 Task: Check the schedule for the "Sunday Gridiron Challenge".
Action: Mouse moved to (677, 375)
Screenshot: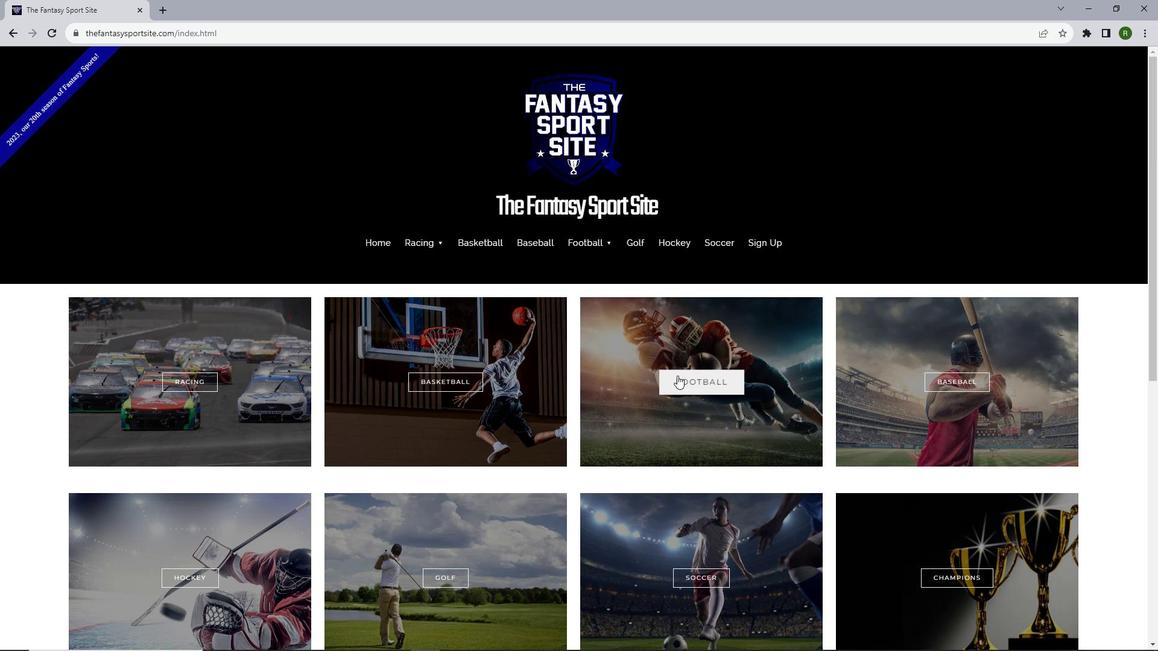 
Action: Mouse pressed left at (677, 375)
Screenshot: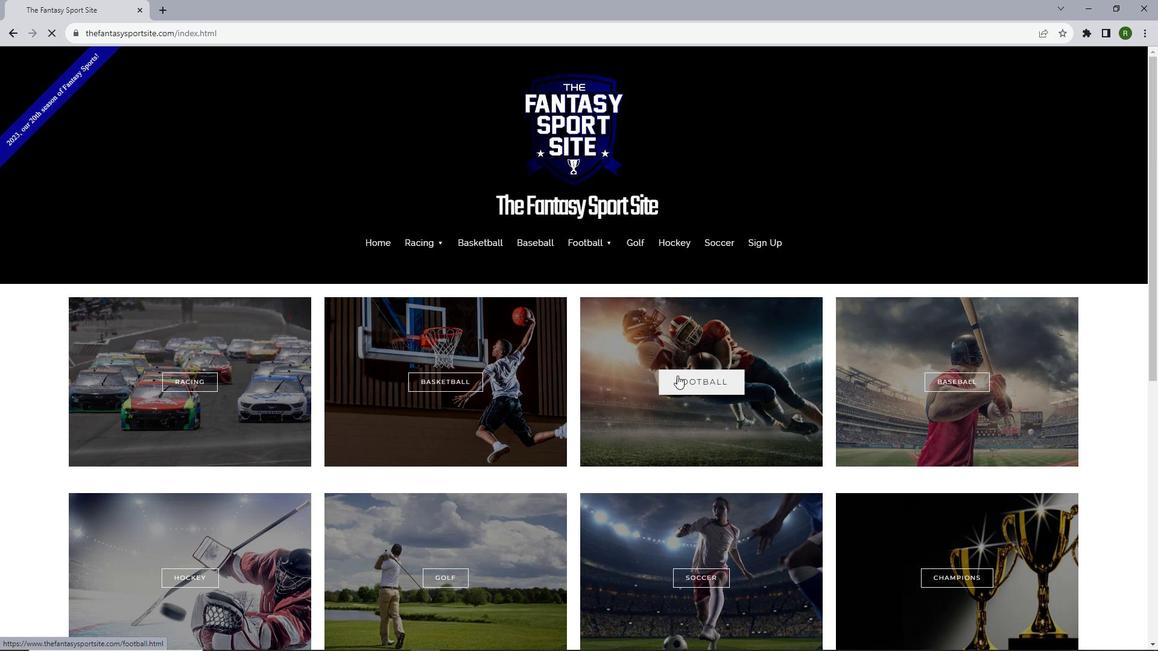 
Action: Mouse moved to (396, 411)
Screenshot: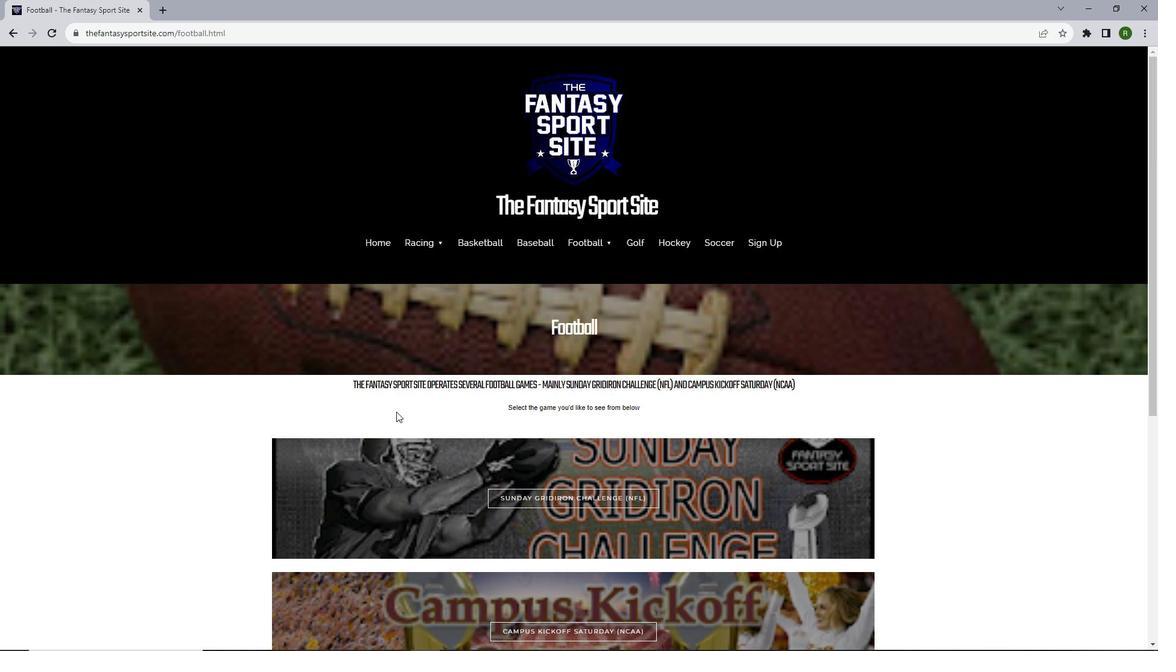 
Action: Mouse scrolled (396, 411) with delta (0, 0)
Screenshot: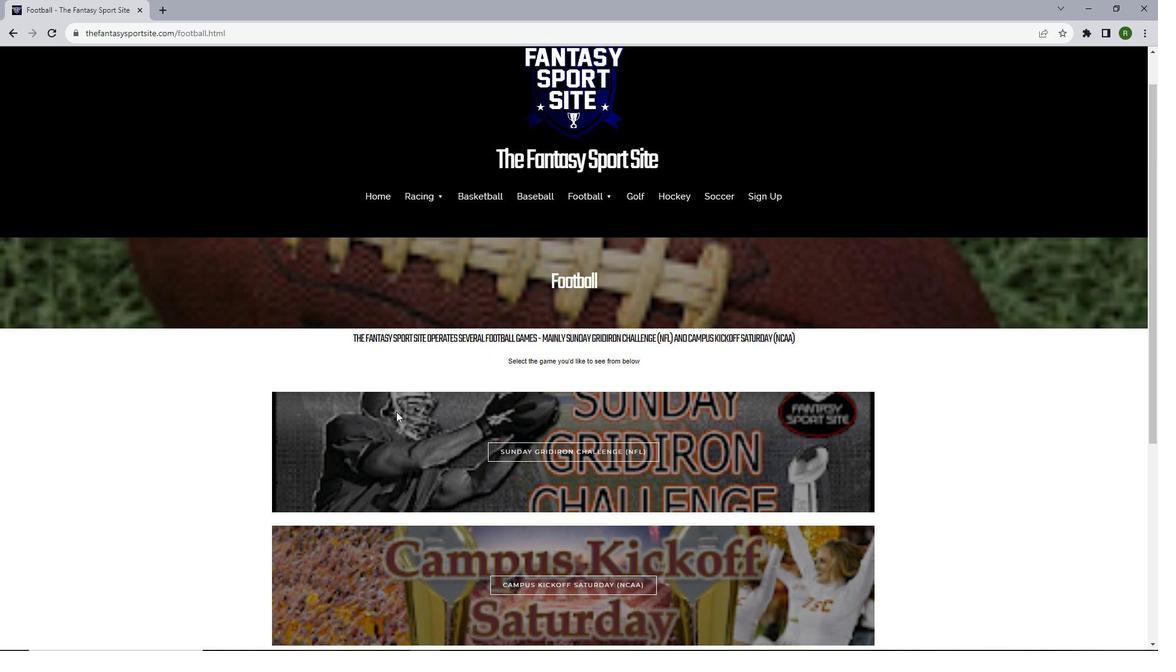 
Action: Mouse moved to (582, 439)
Screenshot: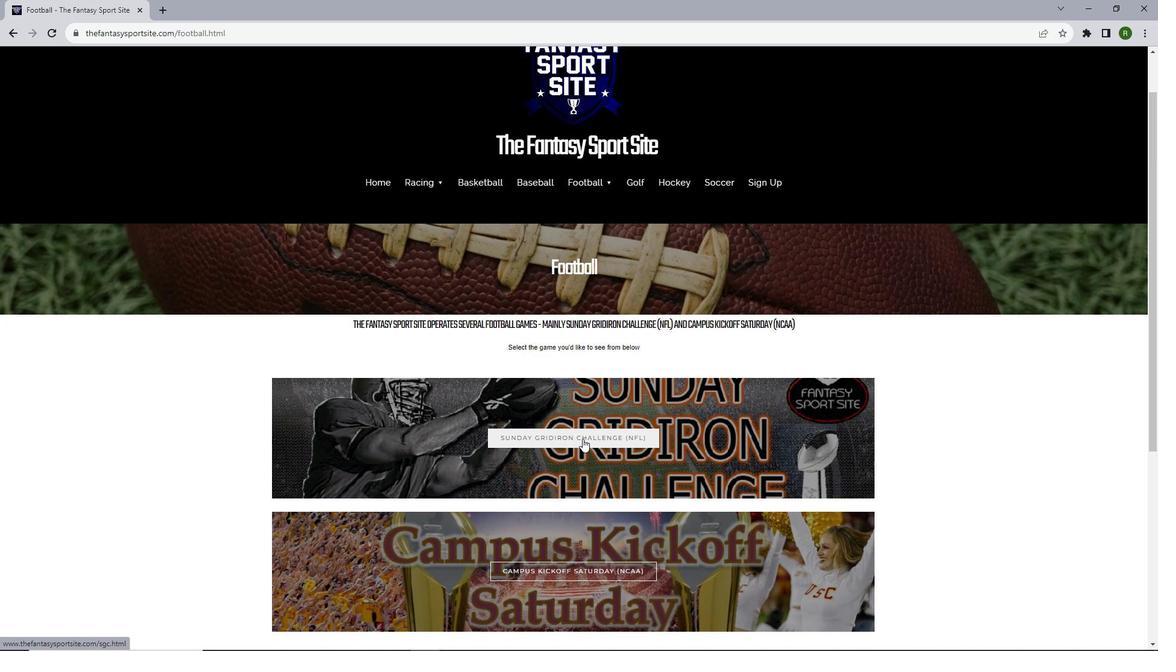 
Action: Mouse pressed left at (582, 439)
Screenshot: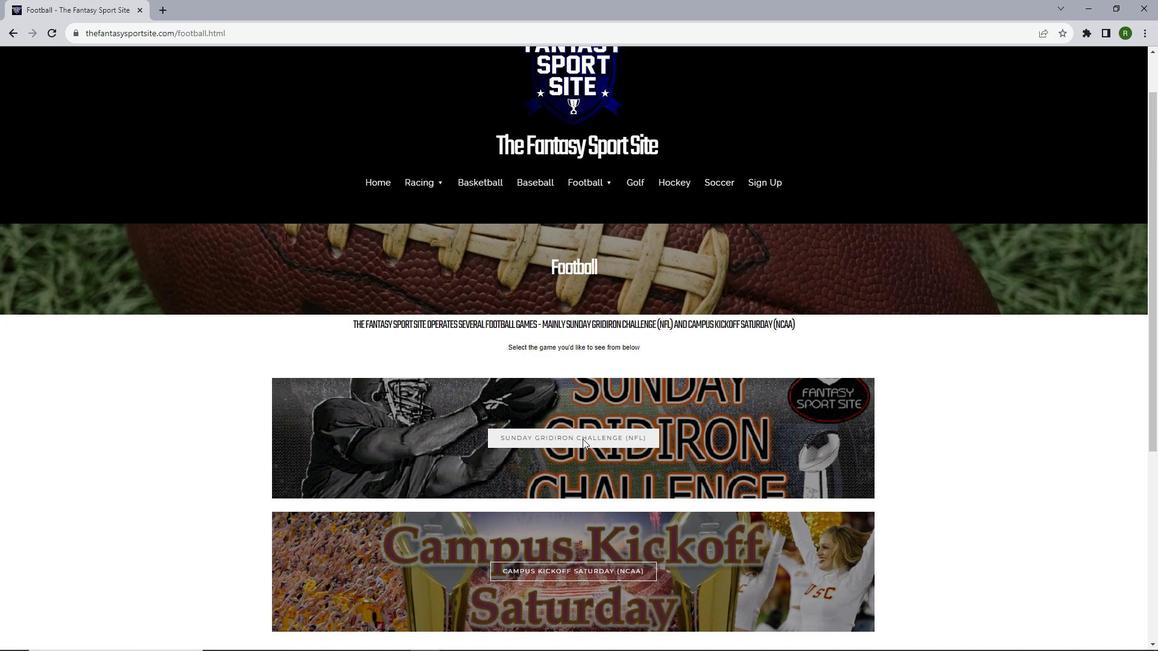
Action: Mouse moved to (518, 346)
Screenshot: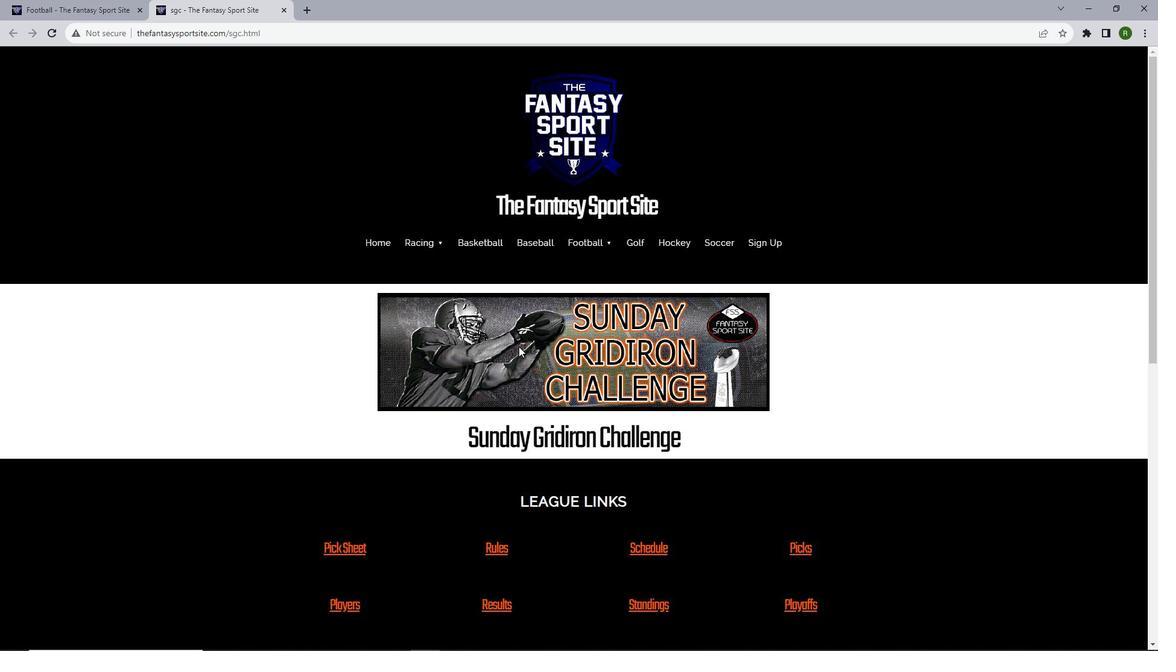 
Action: Mouse scrolled (518, 346) with delta (0, 0)
Screenshot: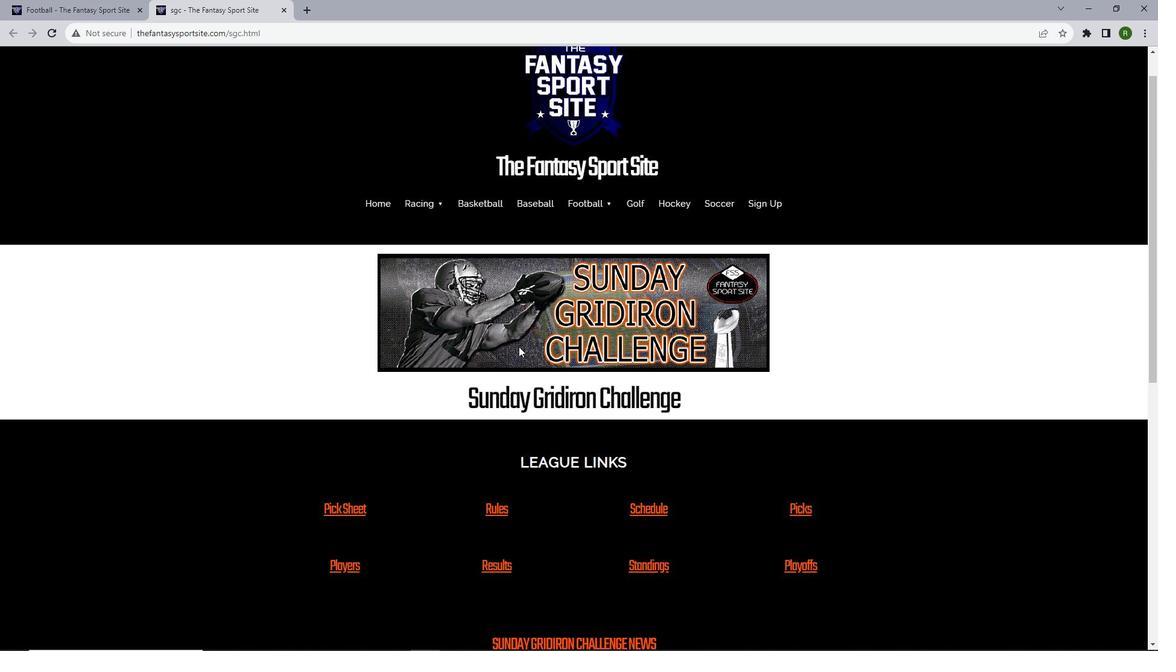 
Action: Mouse scrolled (518, 346) with delta (0, 0)
Screenshot: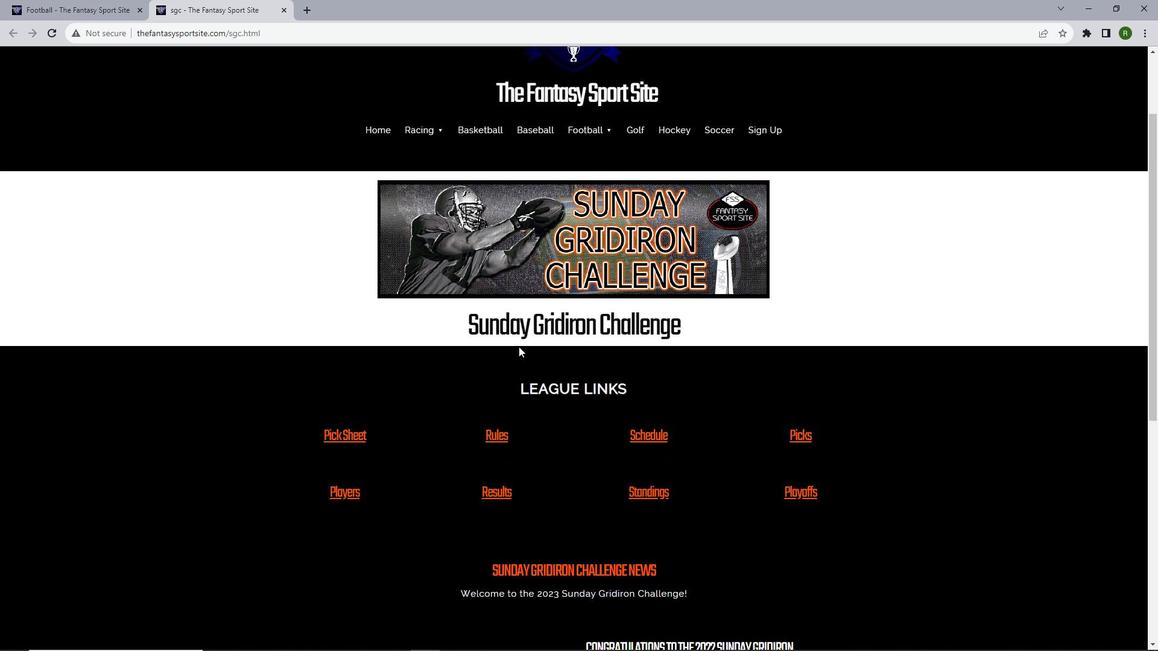 
Action: Mouse moved to (655, 426)
Screenshot: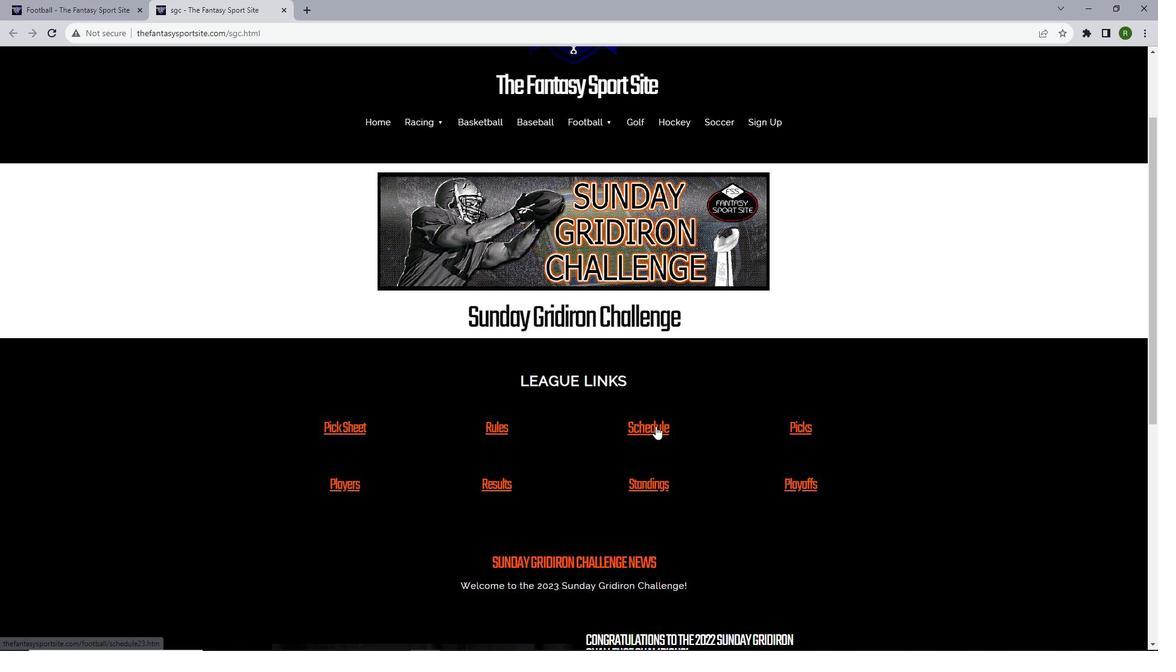 
Action: Mouse pressed left at (655, 426)
Screenshot: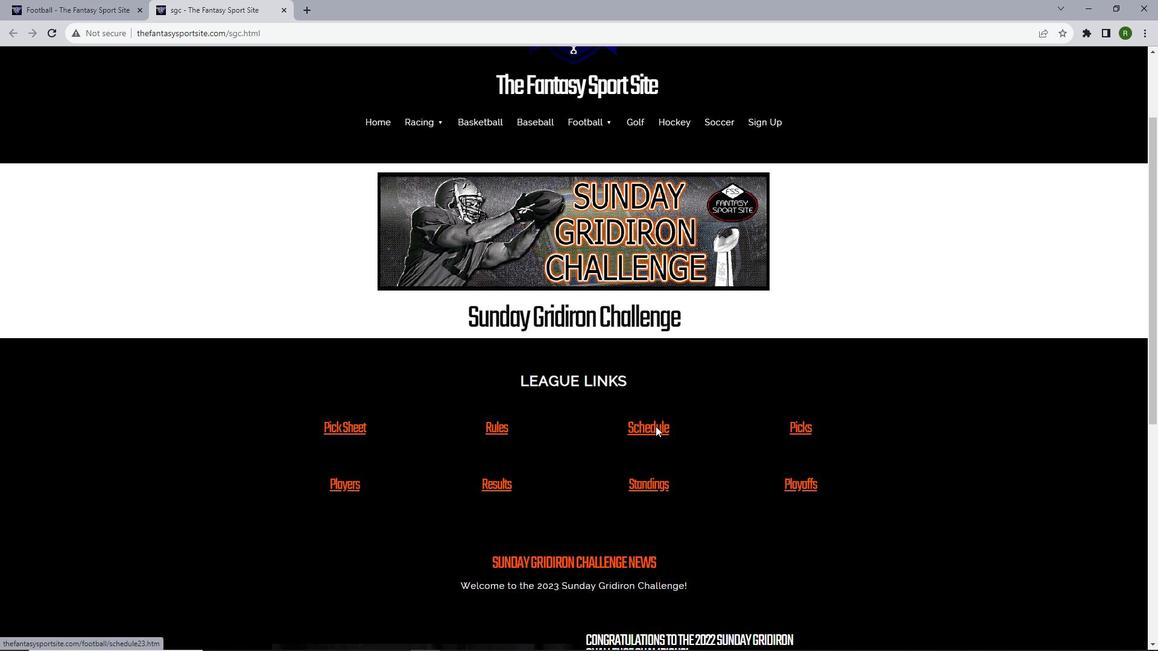 
Action: Mouse moved to (589, 291)
Screenshot: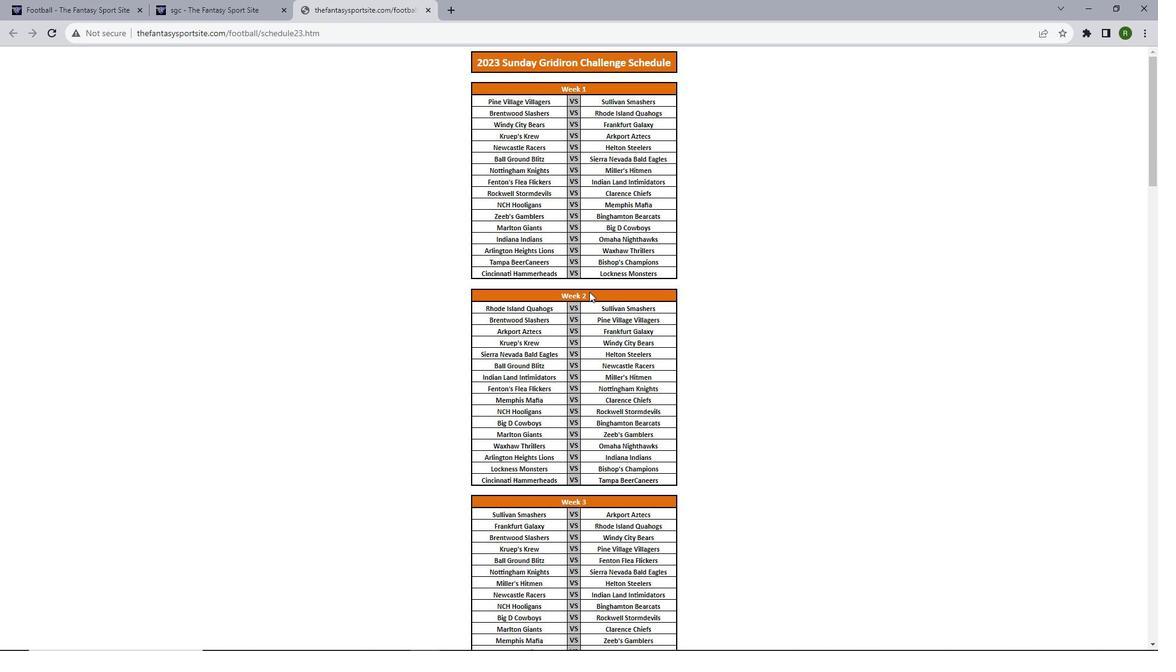 
Action: Mouse scrolled (589, 291) with delta (0, 0)
Screenshot: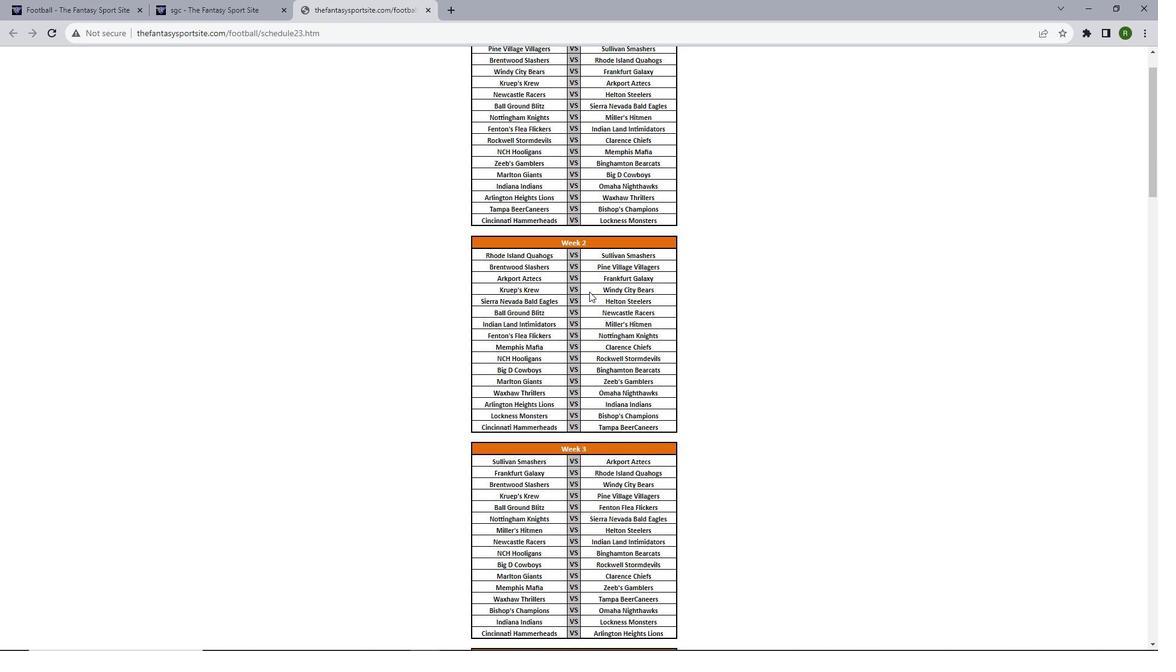 
Action: Mouse scrolled (589, 291) with delta (0, 0)
Screenshot: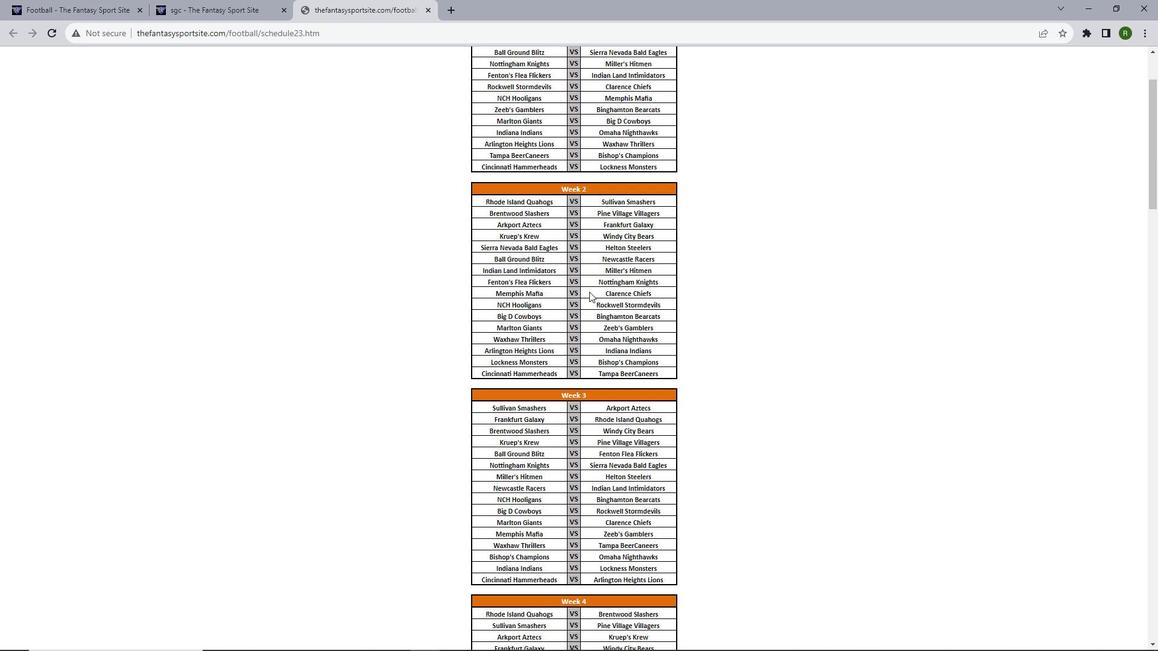 
Action: Mouse scrolled (589, 291) with delta (0, 0)
Screenshot: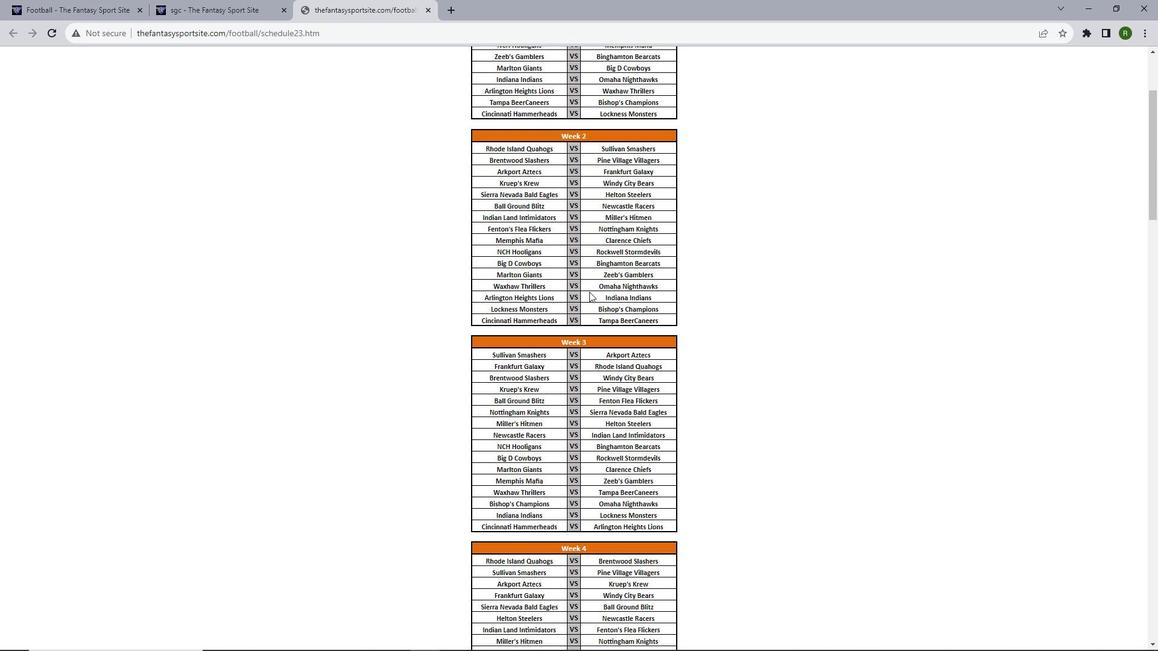 
Action: Mouse scrolled (589, 291) with delta (0, 0)
Screenshot: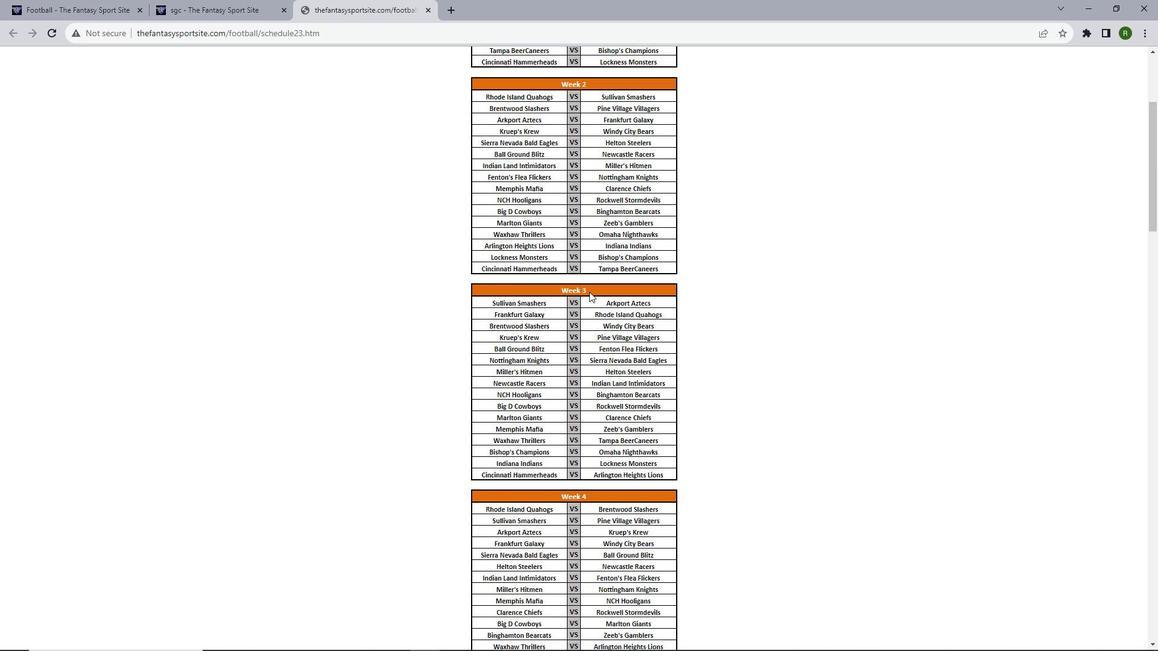 
Action: Mouse scrolled (589, 291) with delta (0, 0)
Screenshot: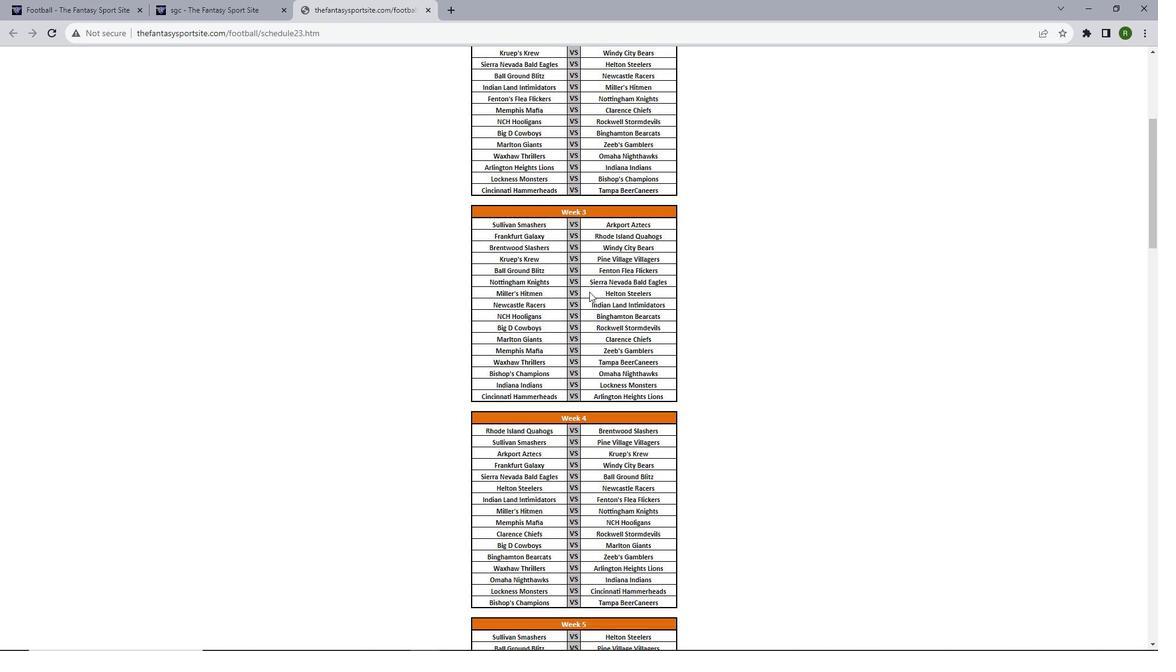 
Action: Mouse scrolled (589, 291) with delta (0, 0)
Screenshot: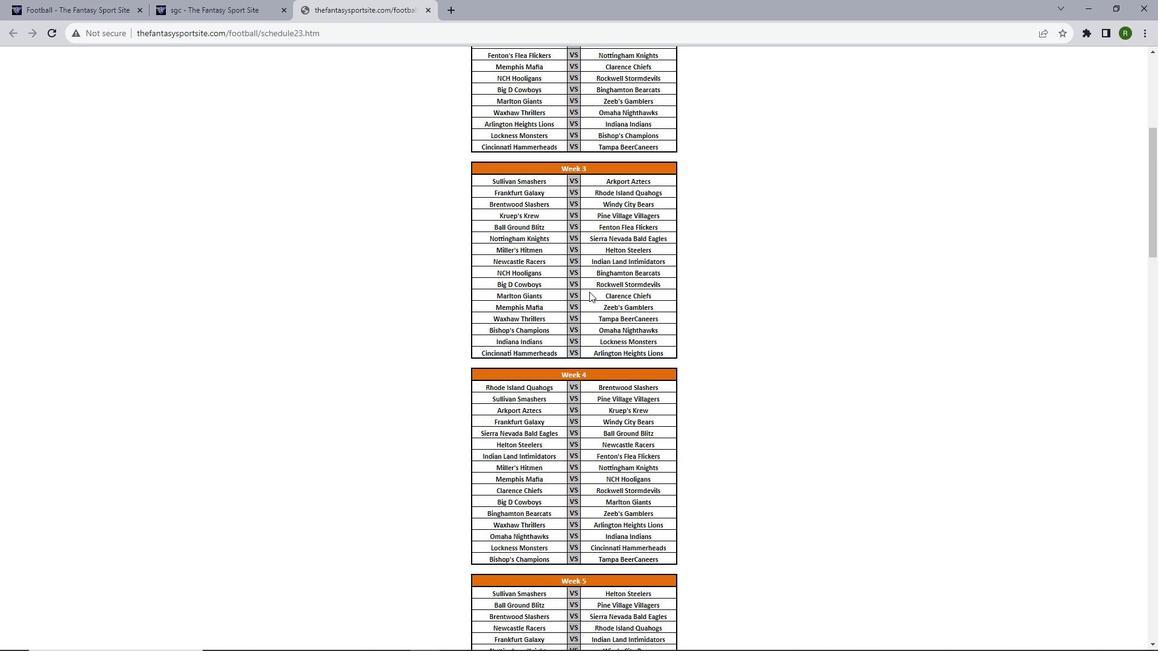 
Action: Mouse scrolled (589, 291) with delta (0, 0)
Screenshot: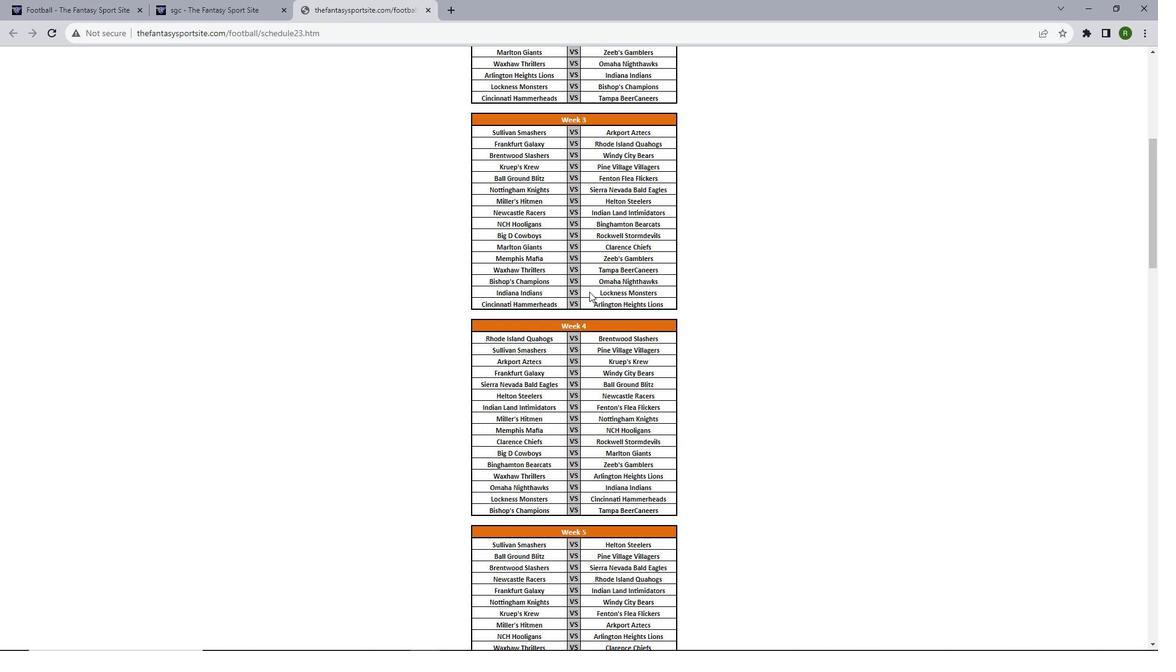 
Action: Mouse scrolled (589, 291) with delta (0, 0)
Screenshot: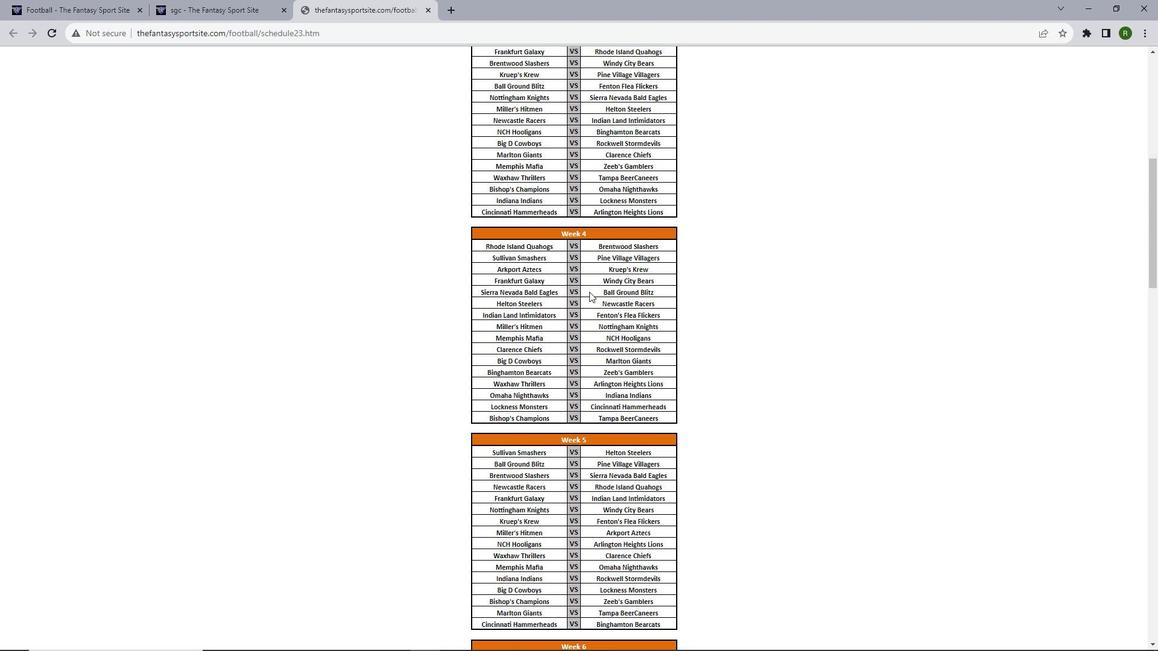
Action: Mouse scrolled (589, 291) with delta (0, 0)
Screenshot: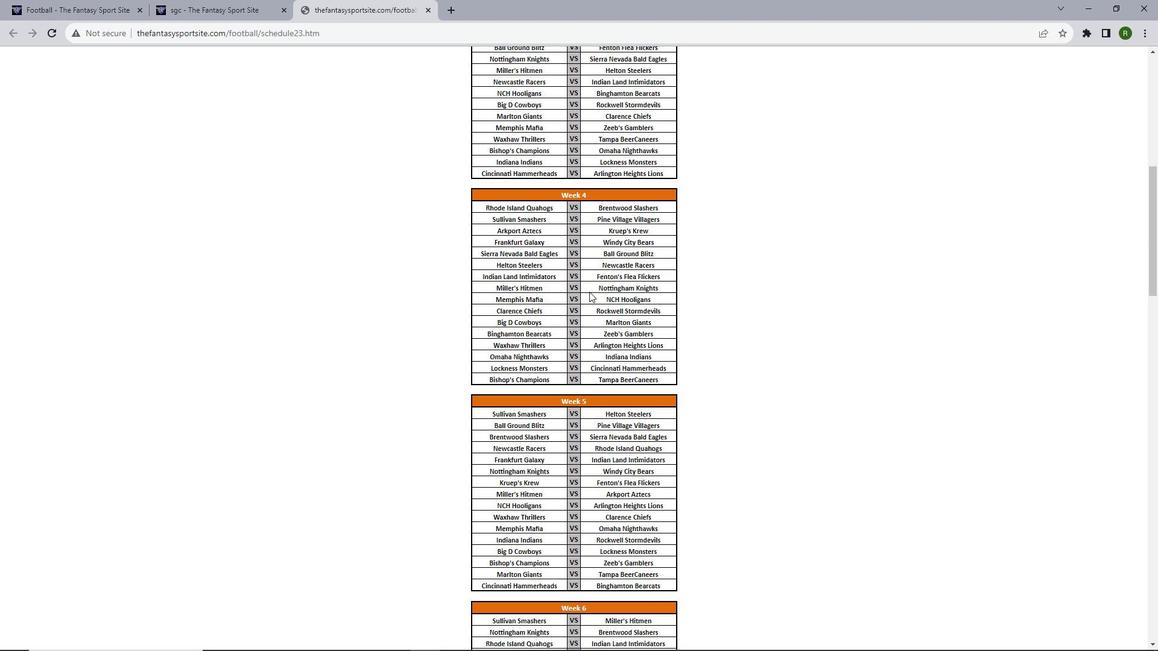 
Action: Mouse scrolled (589, 291) with delta (0, 0)
Screenshot: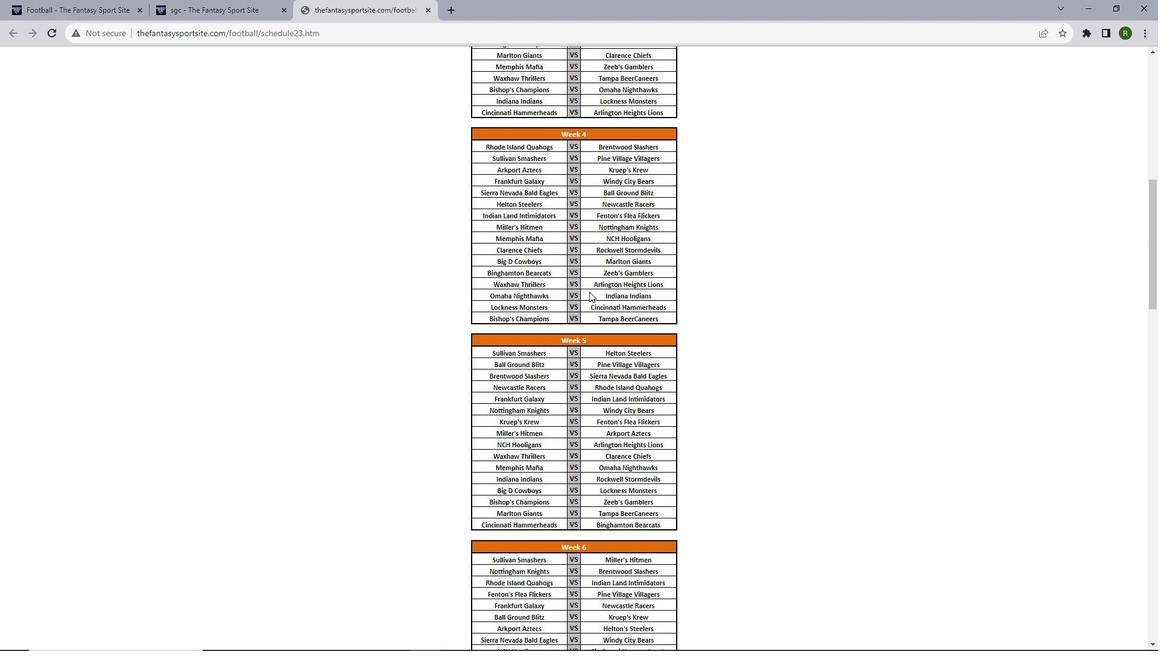 
Action: Mouse scrolled (589, 291) with delta (0, 0)
Screenshot: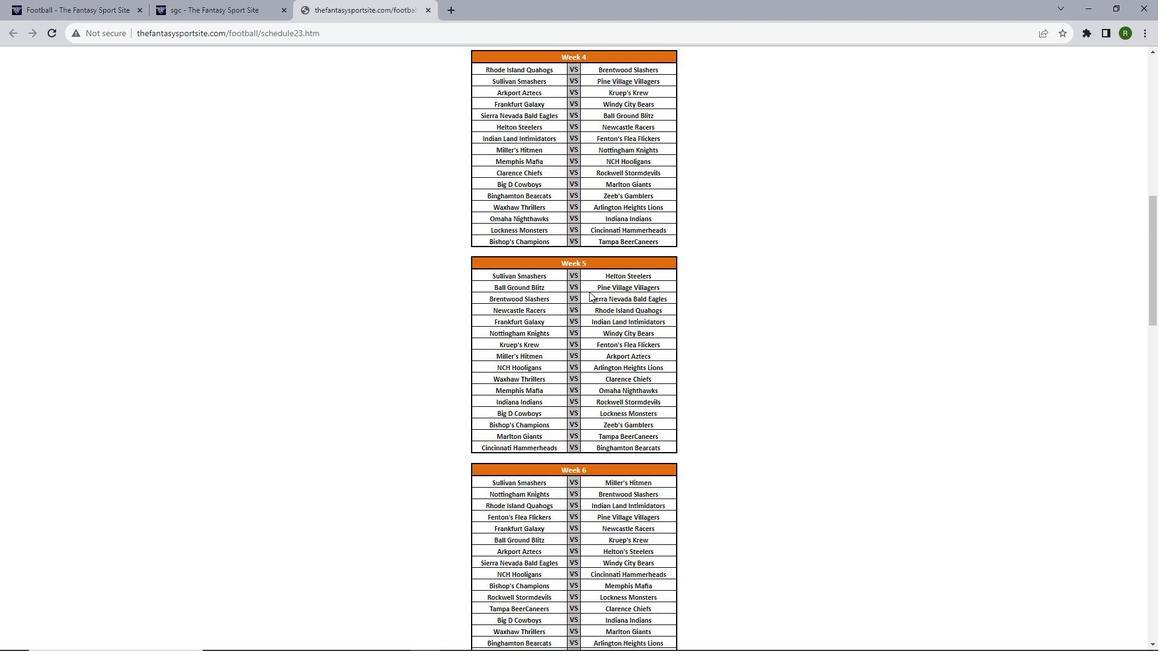 
Action: Mouse scrolled (589, 291) with delta (0, 0)
Screenshot: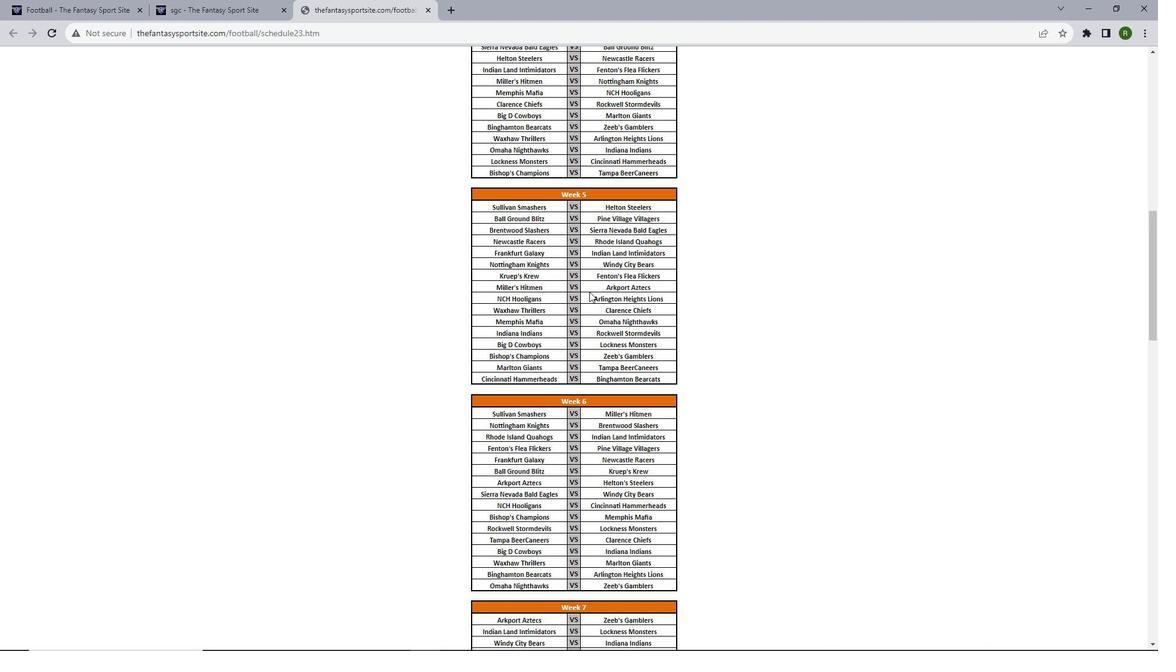
Action: Mouse scrolled (589, 291) with delta (0, 0)
Screenshot: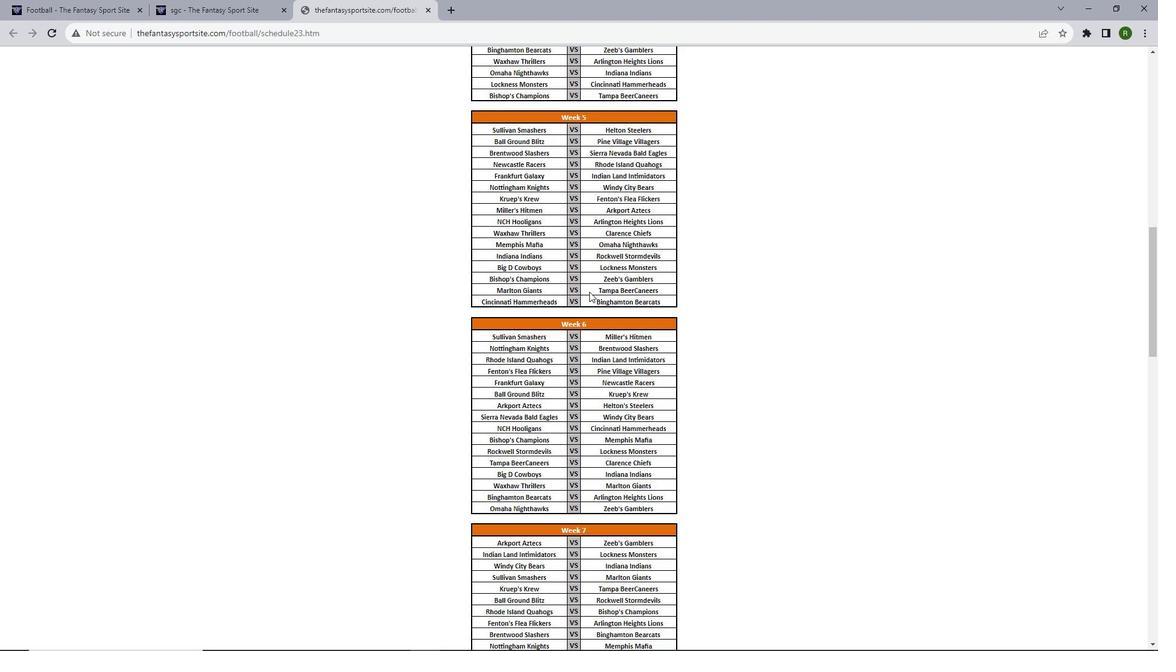 
Action: Mouse scrolled (589, 291) with delta (0, 0)
Screenshot: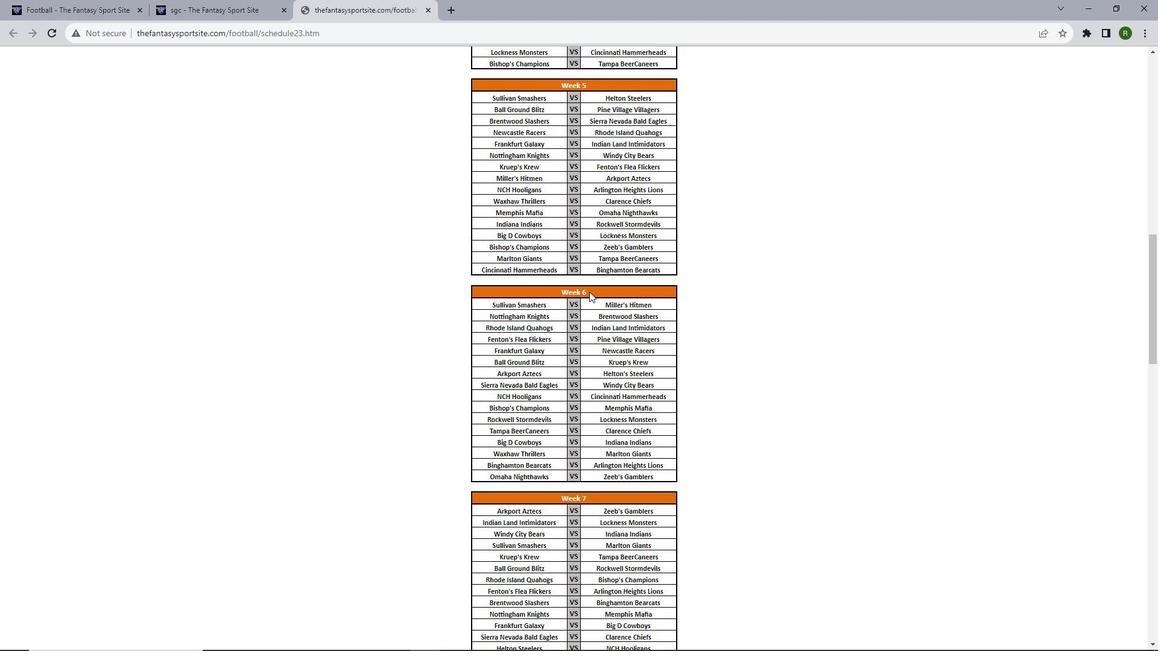 
Action: Mouse scrolled (589, 291) with delta (0, 0)
Screenshot: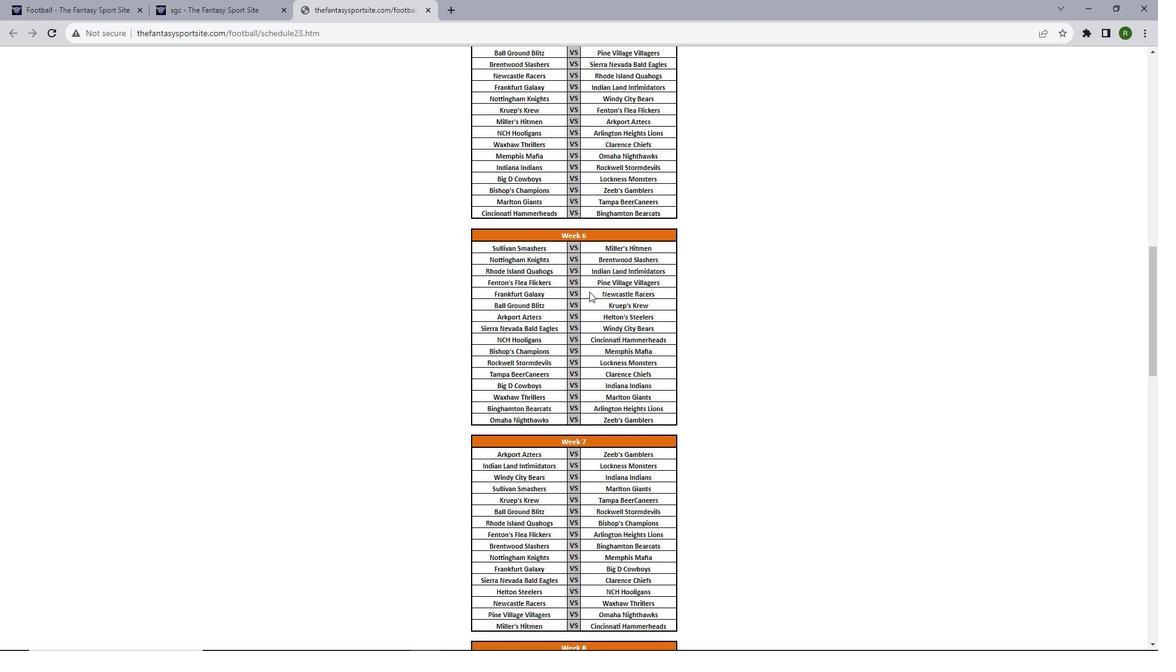 
Action: Mouse scrolled (589, 291) with delta (0, 0)
Screenshot: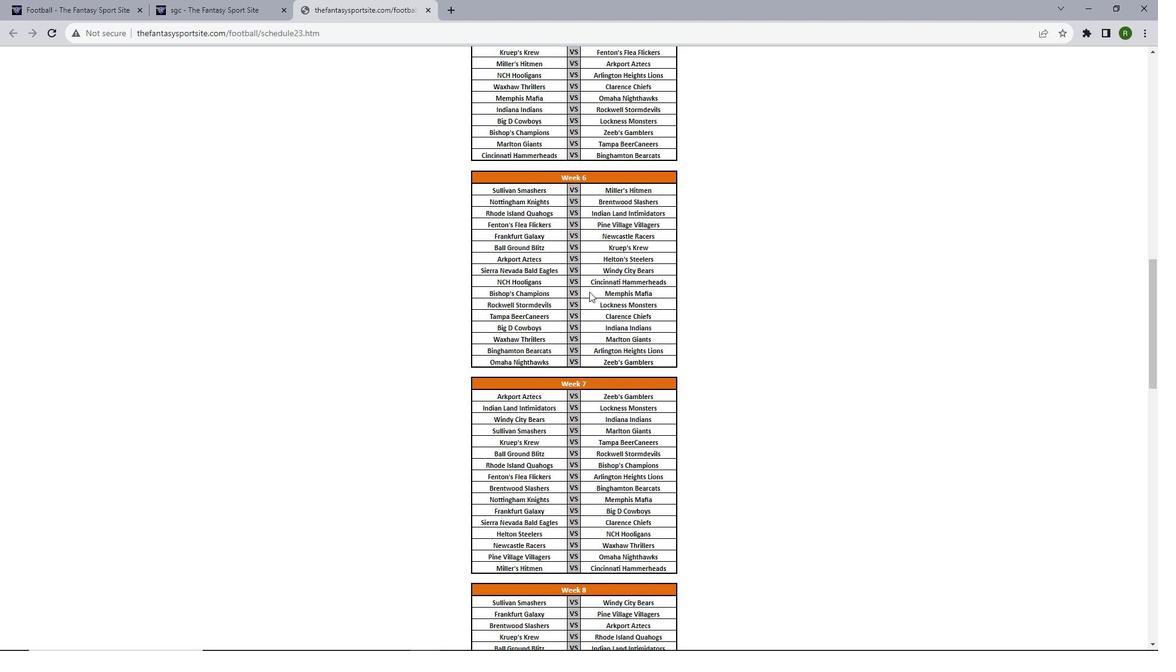 
Action: Mouse scrolled (589, 291) with delta (0, 0)
Screenshot: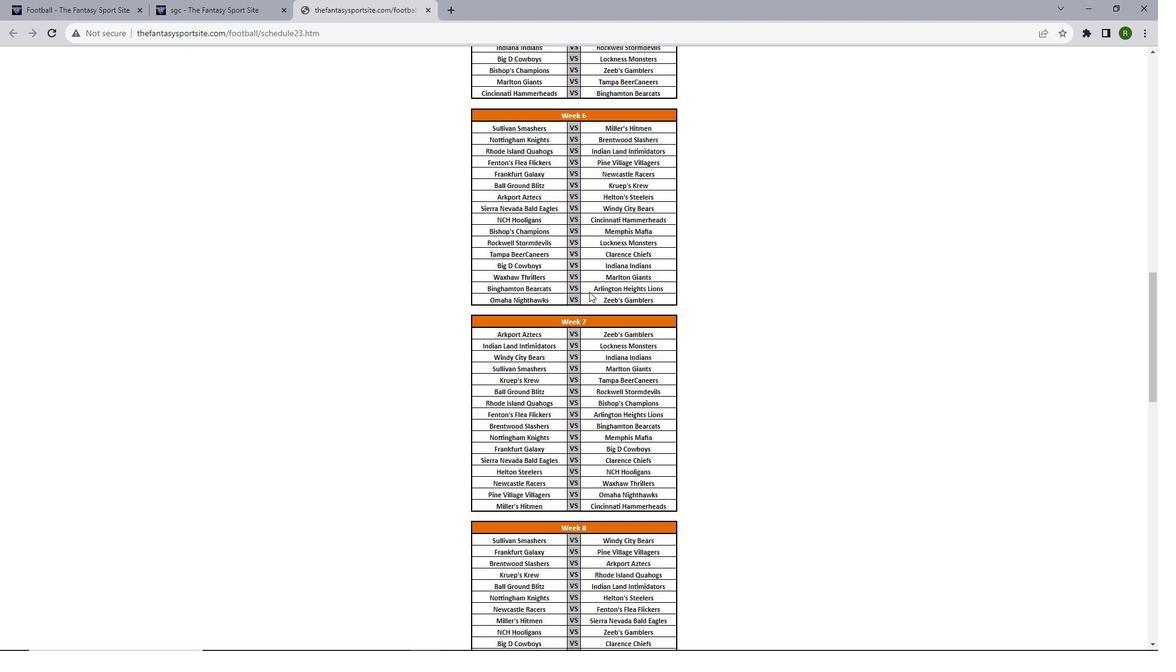 
Action: Mouse scrolled (589, 291) with delta (0, 0)
Screenshot: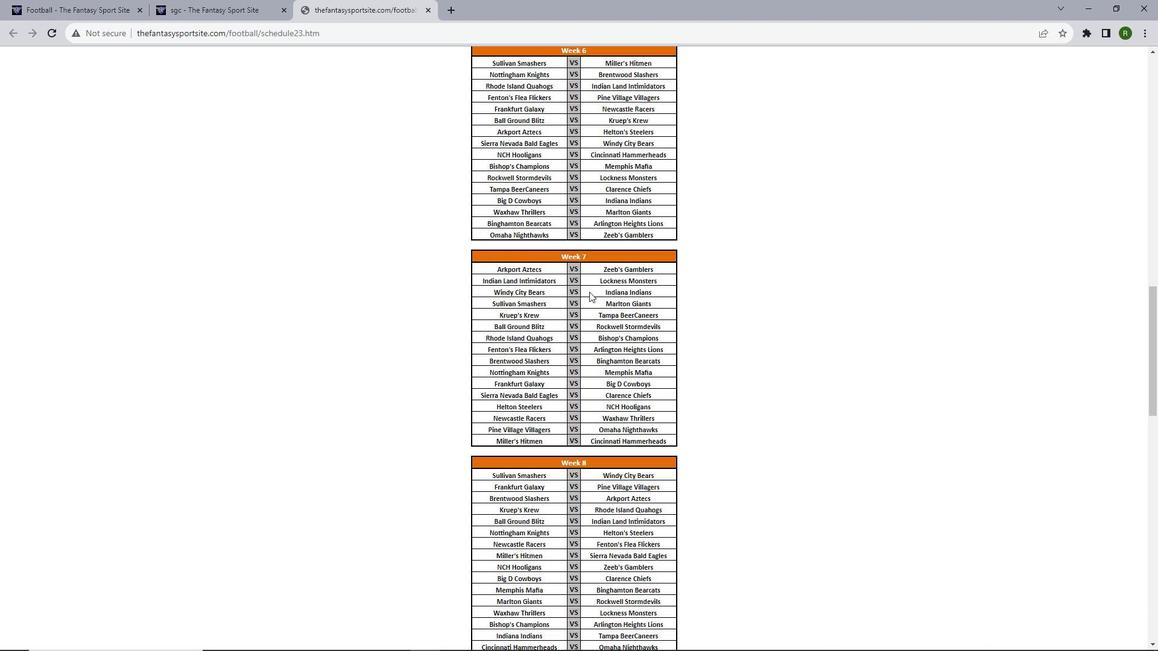 
Action: Mouse scrolled (589, 291) with delta (0, 0)
Screenshot: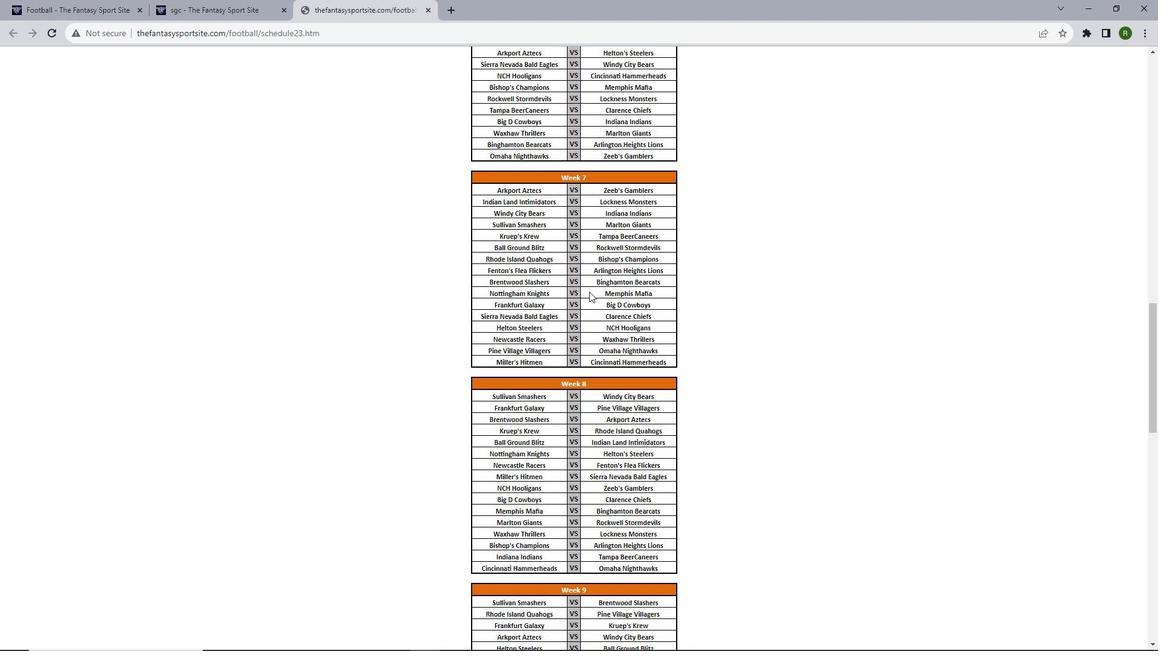 
Action: Mouse scrolled (589, 291) with delta (0, 0)
Screenshot: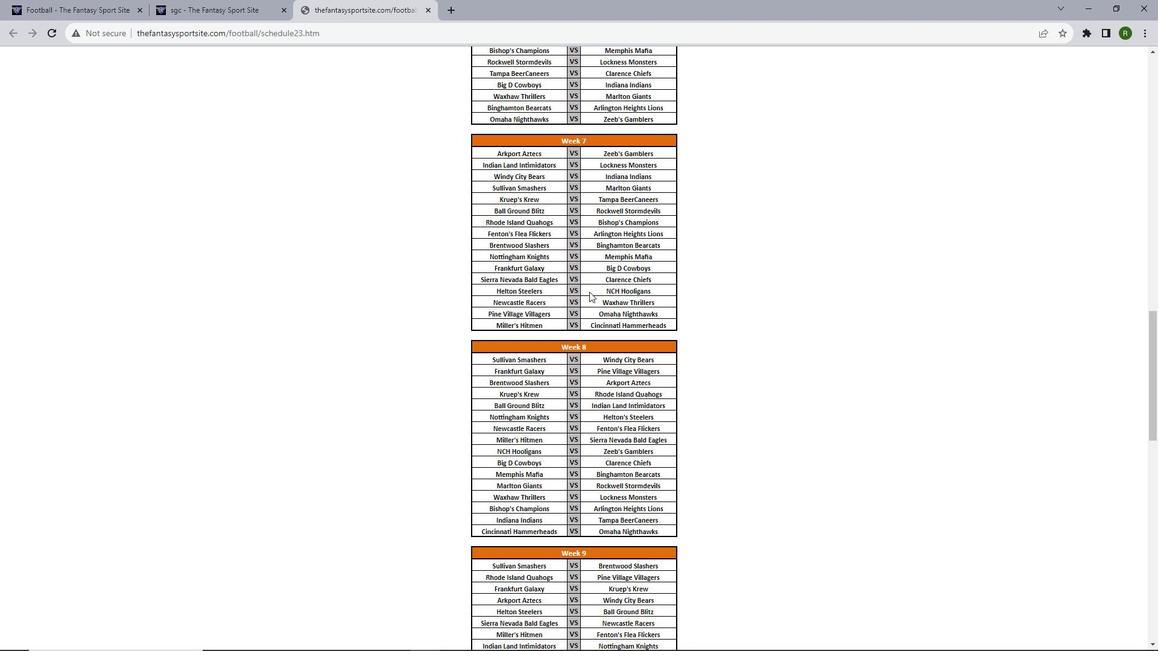 
Action: Mouse scrolled (589, 291) with delta (0, 0)
Screenshot: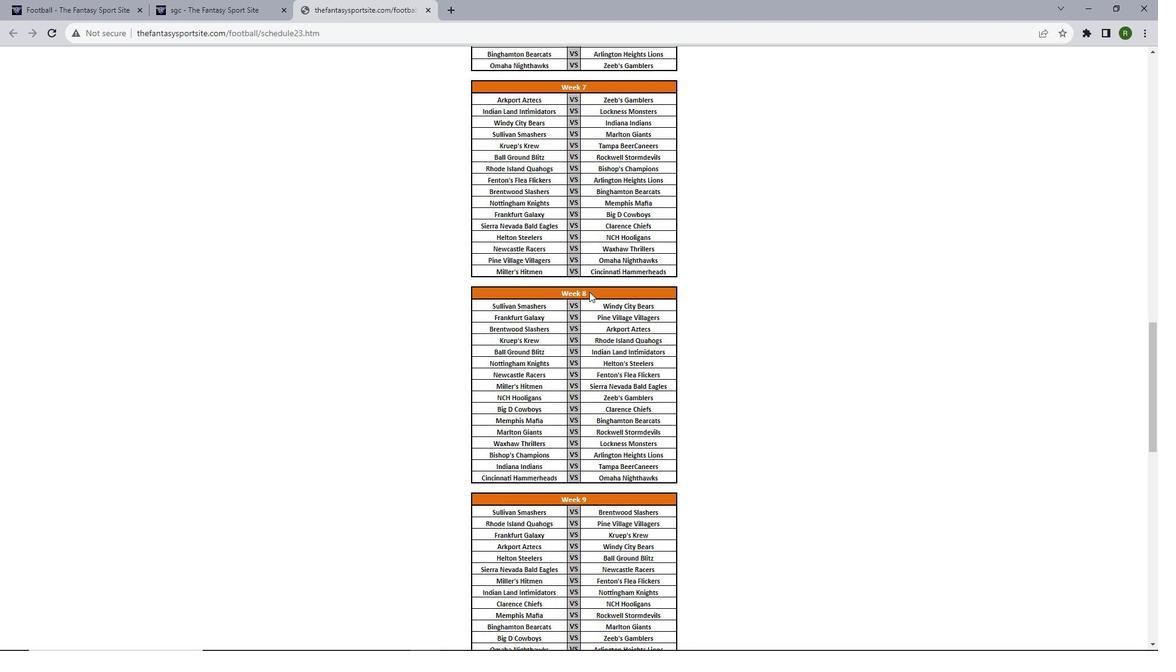 
Action: Mouse scrolled (589, 291) with delta (0, 0)
Screenshot: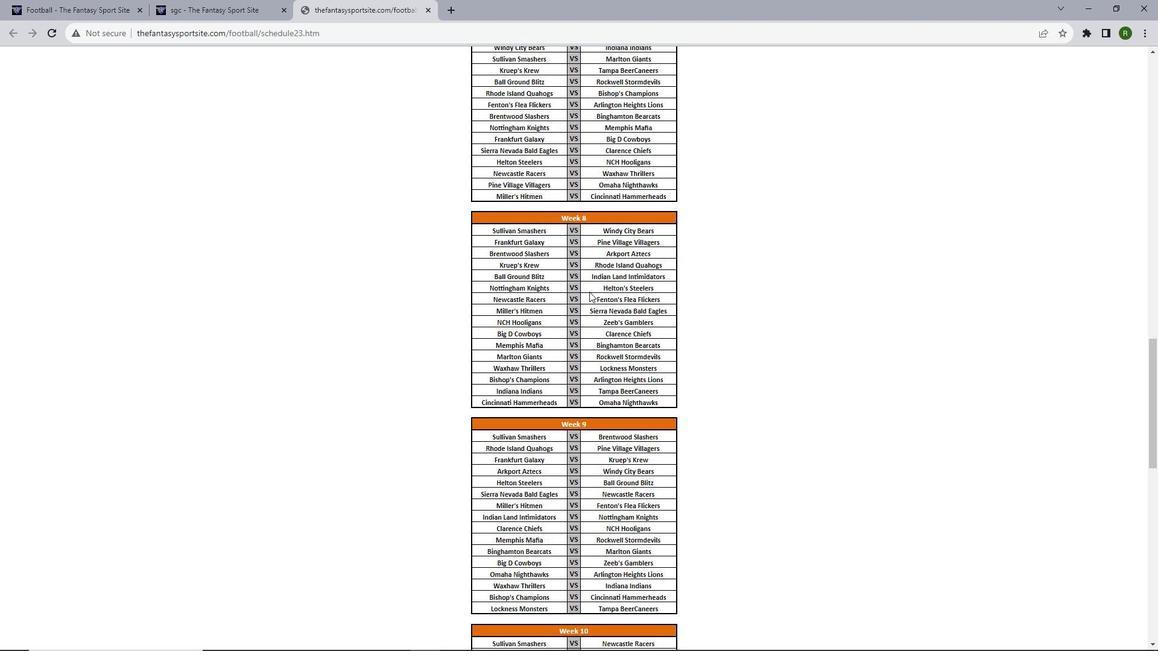 
Action: Mouse scrolled (589, 291) with delta (0, 0)
Screenshot: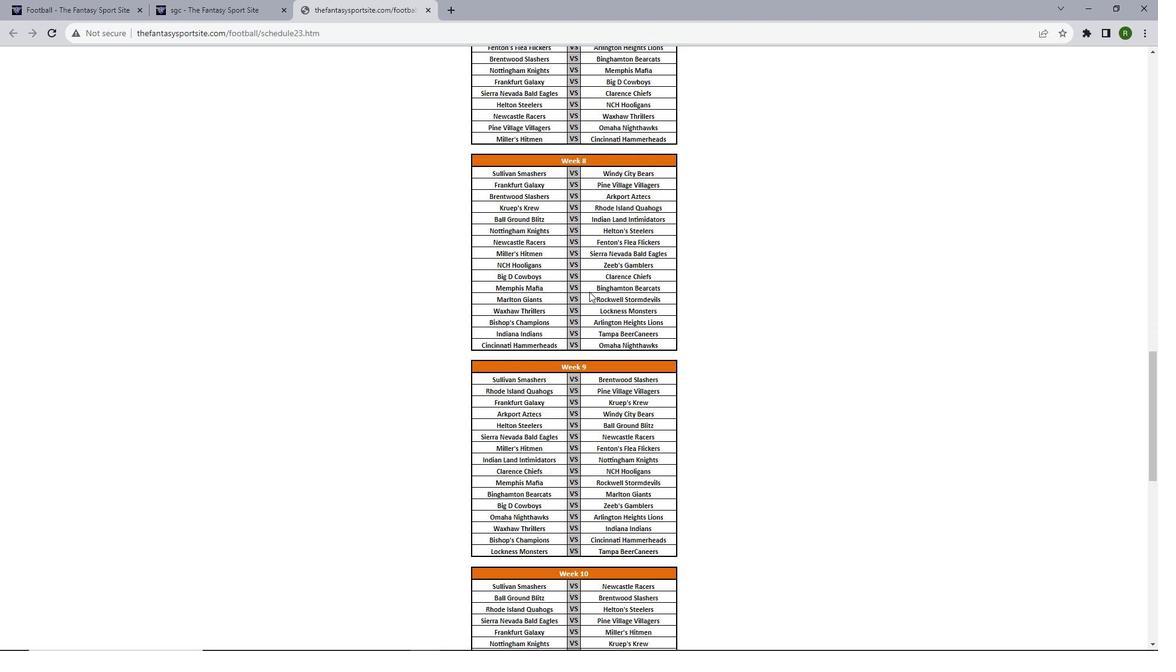 
Action: Mouse scrolled (589, 291) with delta (0, 0)
Screenshot: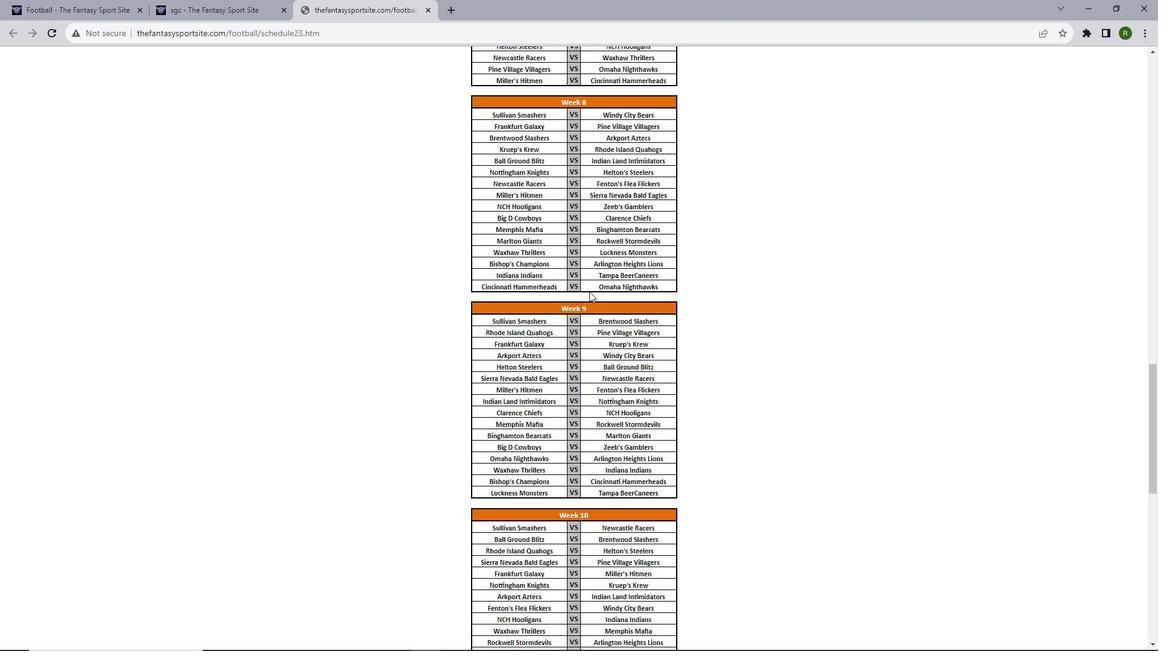 
Action: Mouse scrolled (589, 291) with delta (0, 0)
Screenshot: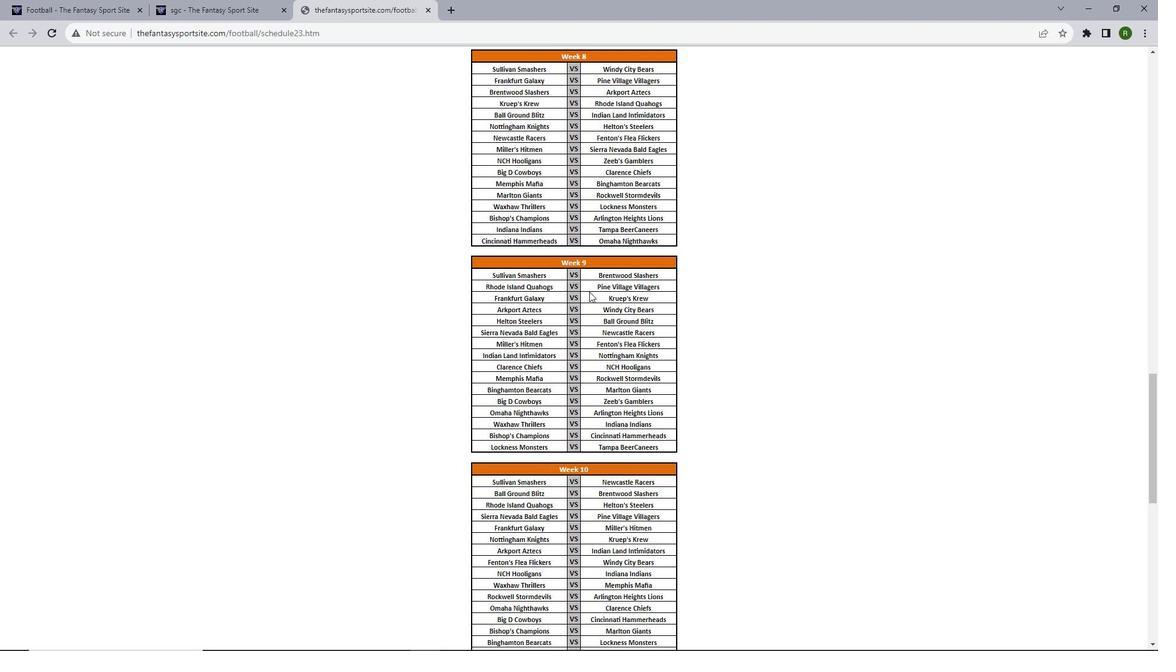 
Action: Mouse scrolled (589, 291) with delta (0, 0)
Screenshot: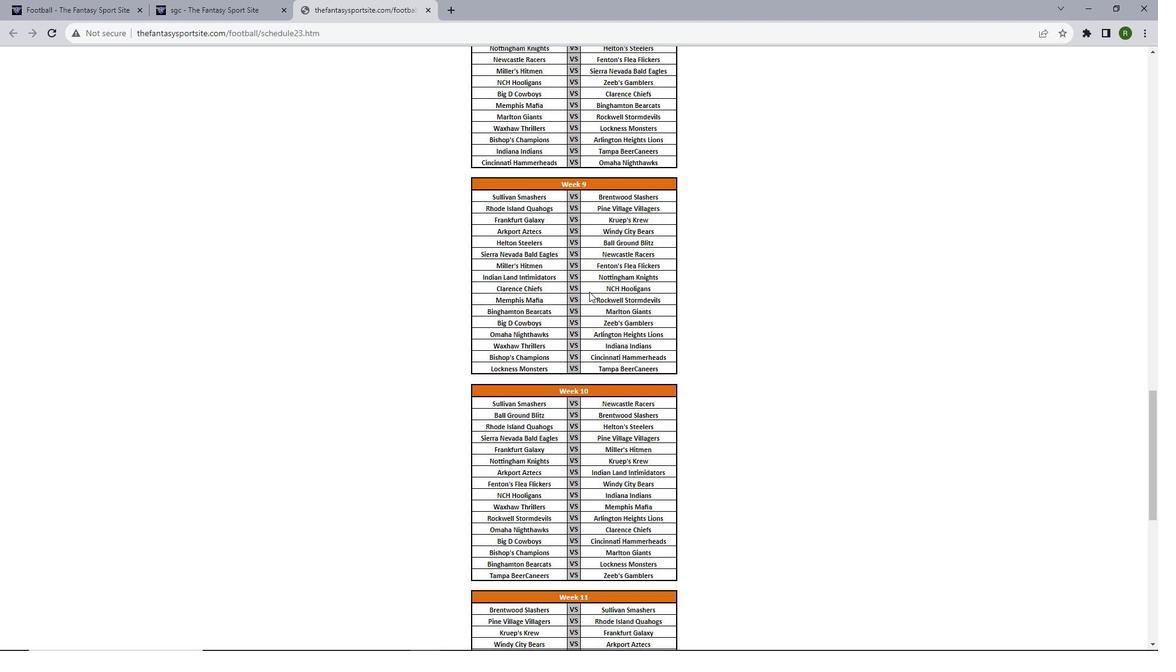 
Action: Mouse scrolled (589, 291) with delta (0, 0)
Screenshot: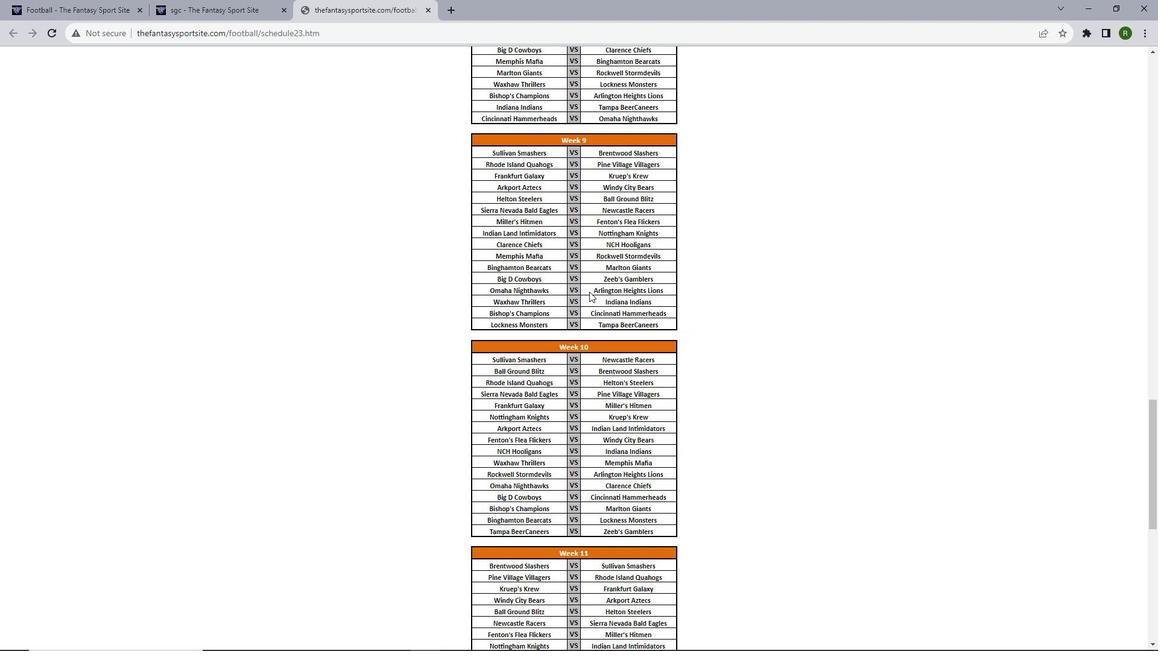
Action: Mouse scrolled (589, 291) with delta (0, 0)
Screenshot: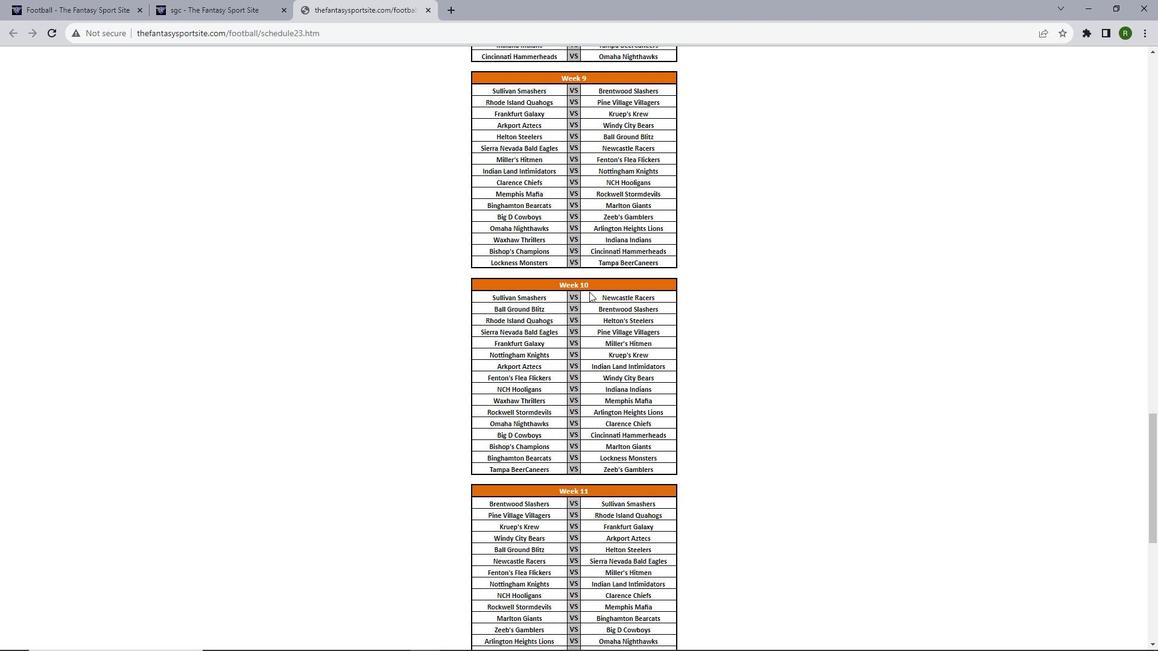 
Action: Mouse scrolled (589, 291) with delta (0, 0)
Screenshot: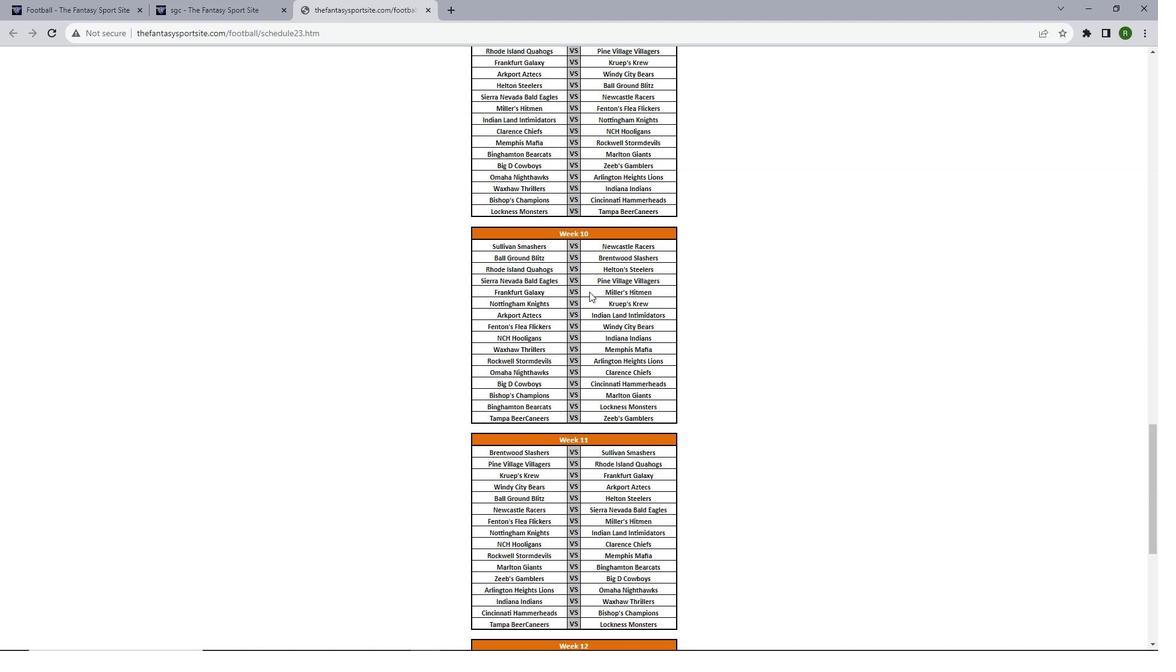 
Action: Mouse scrolled (589, 291) with delta (0, 0)
Screenshot: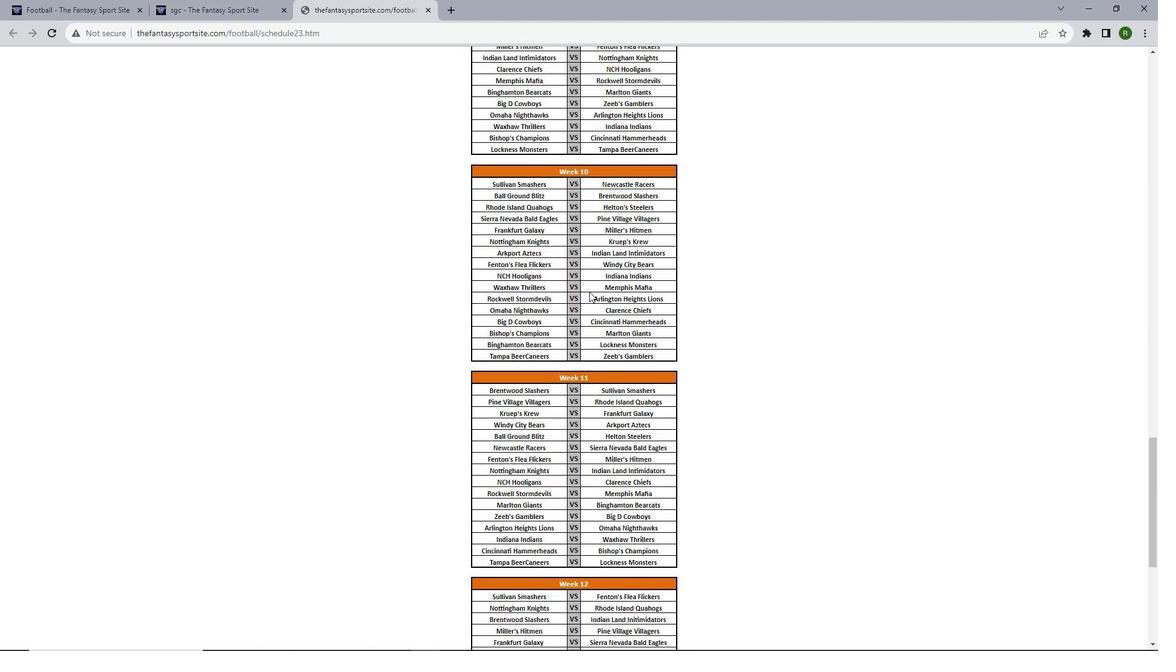
Action: Mouse scrolled (589, 291) with delta (0, 0)
Screenshot: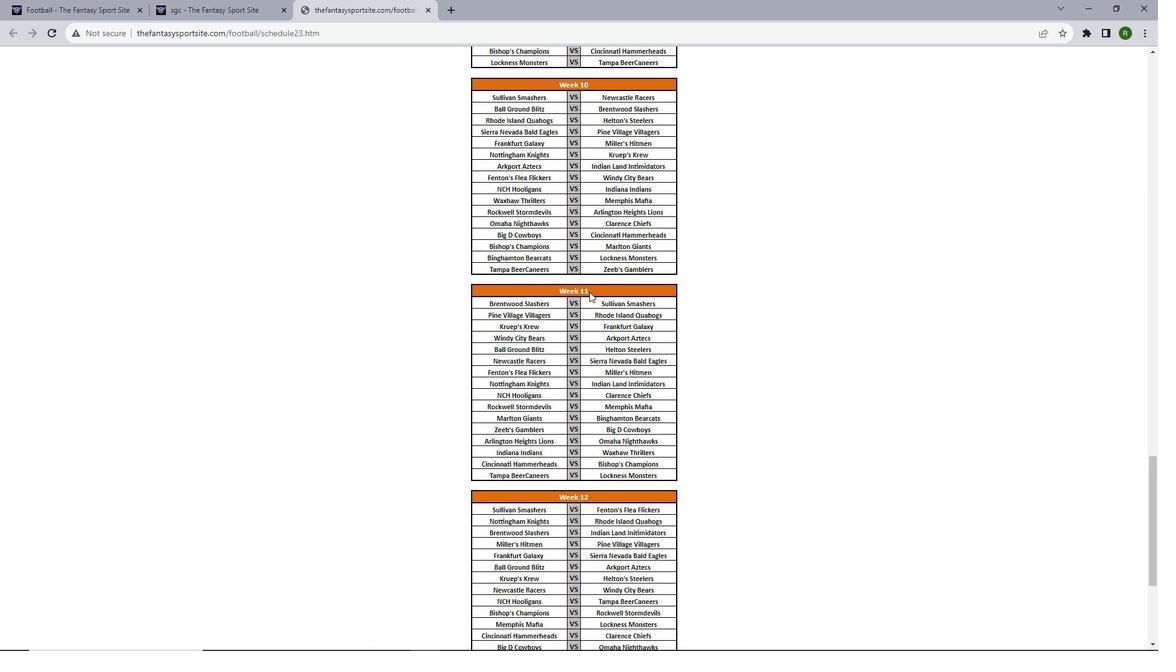 
Action: Mouse scrolled (589, 291) with delta (0, 0)
Screenshot: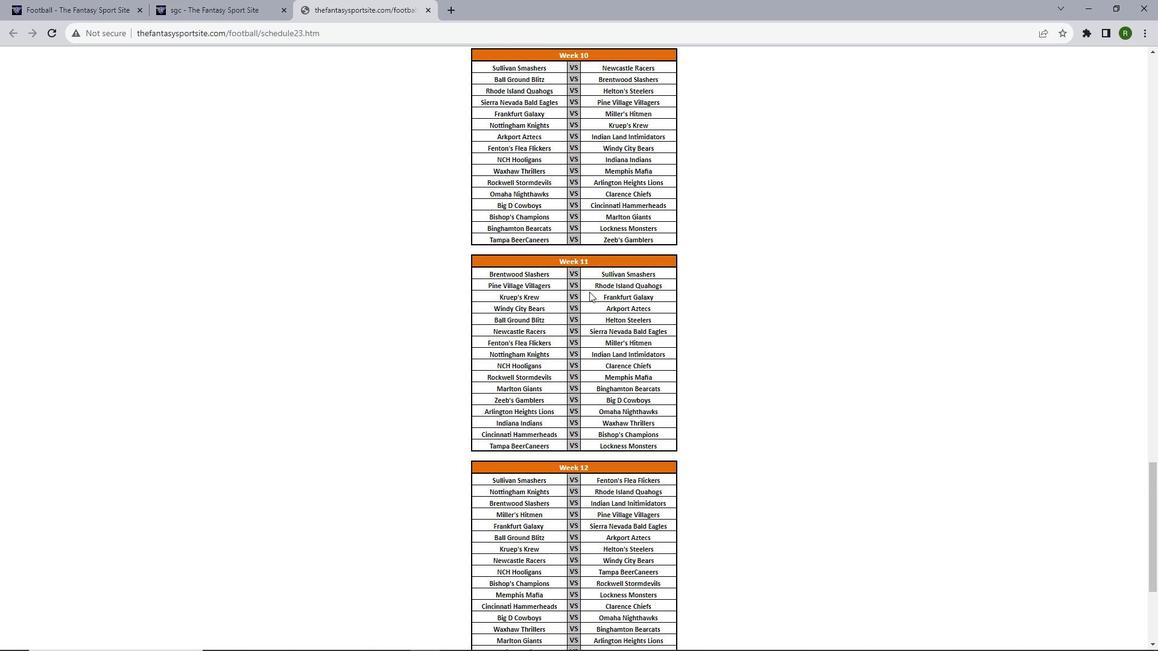 
Action: Mouse scrolled (589, 291) with delta (0, 0)
Screenshot: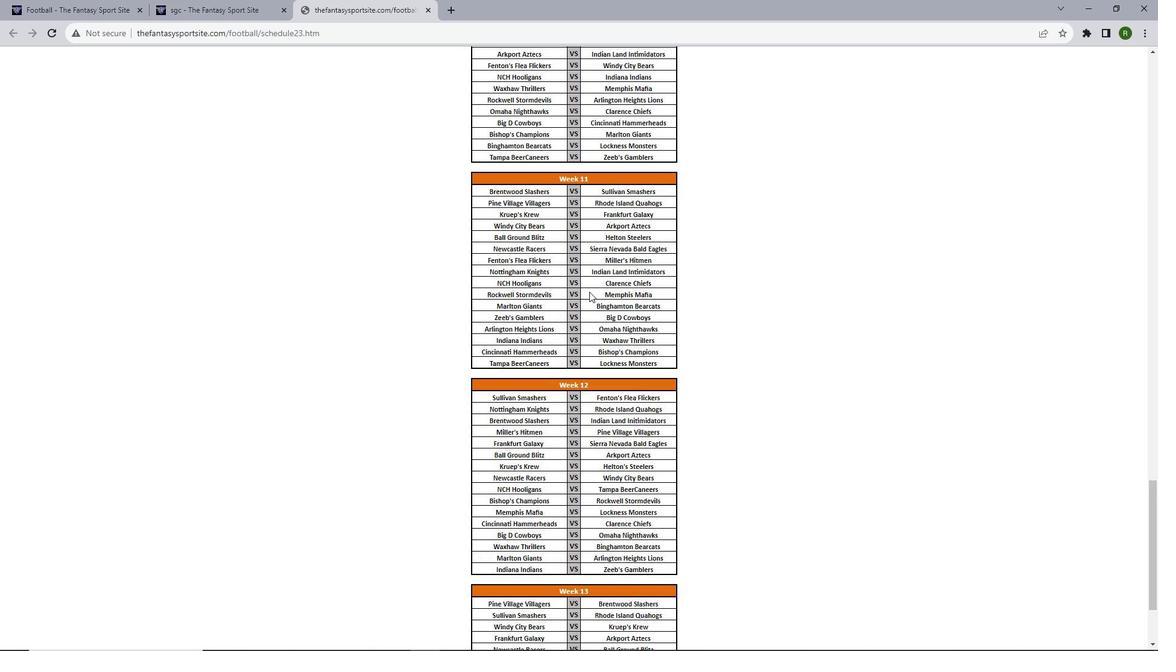 
Action: Mouse scrolled (589, 291) with delta (0, 0)
Screenshot: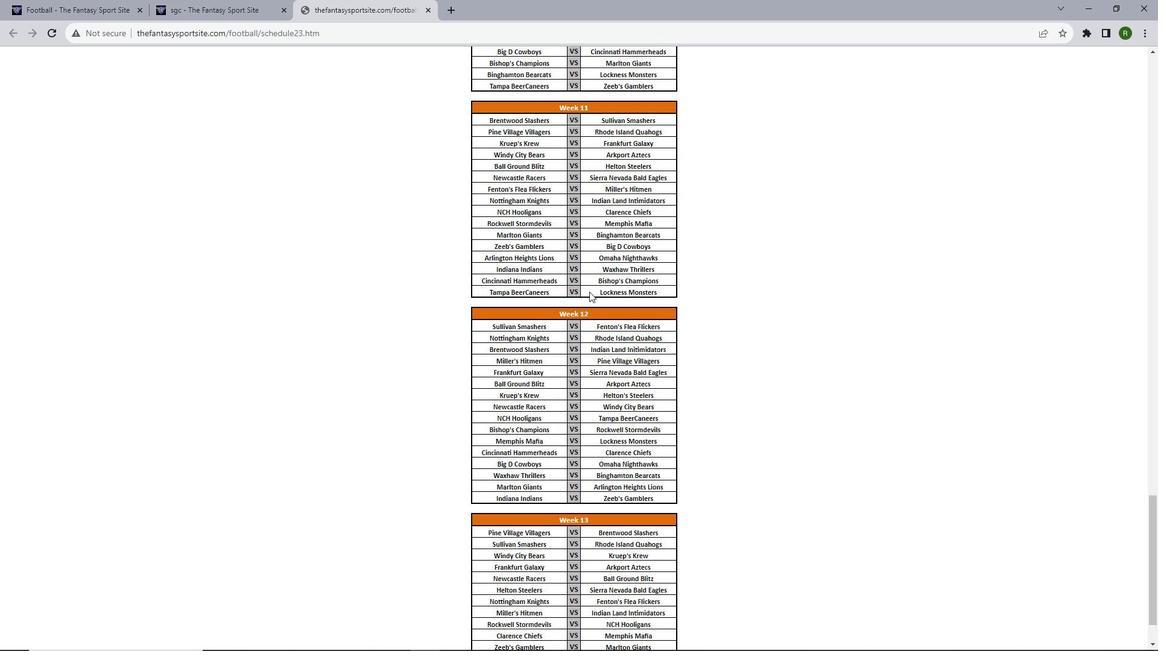 
Action: Mouse scrolled (589, 291) with delta (0, 0)
Screenshot: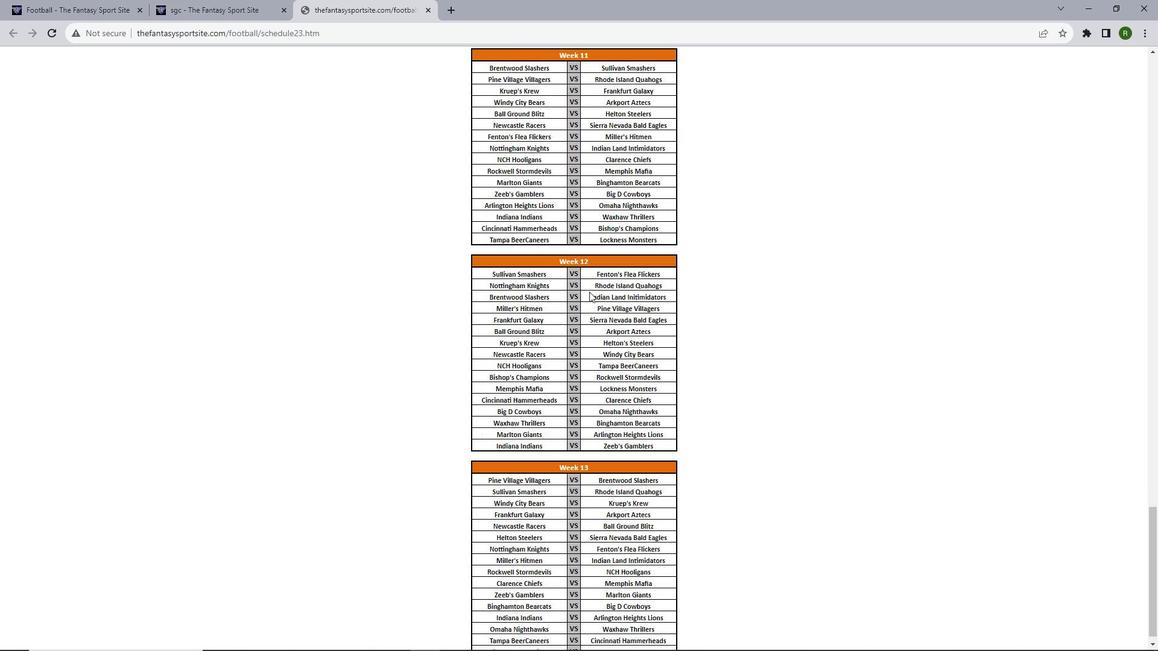 
Action: Mouse scrolled (589, 291) with delta (0, 0)
Screenshot: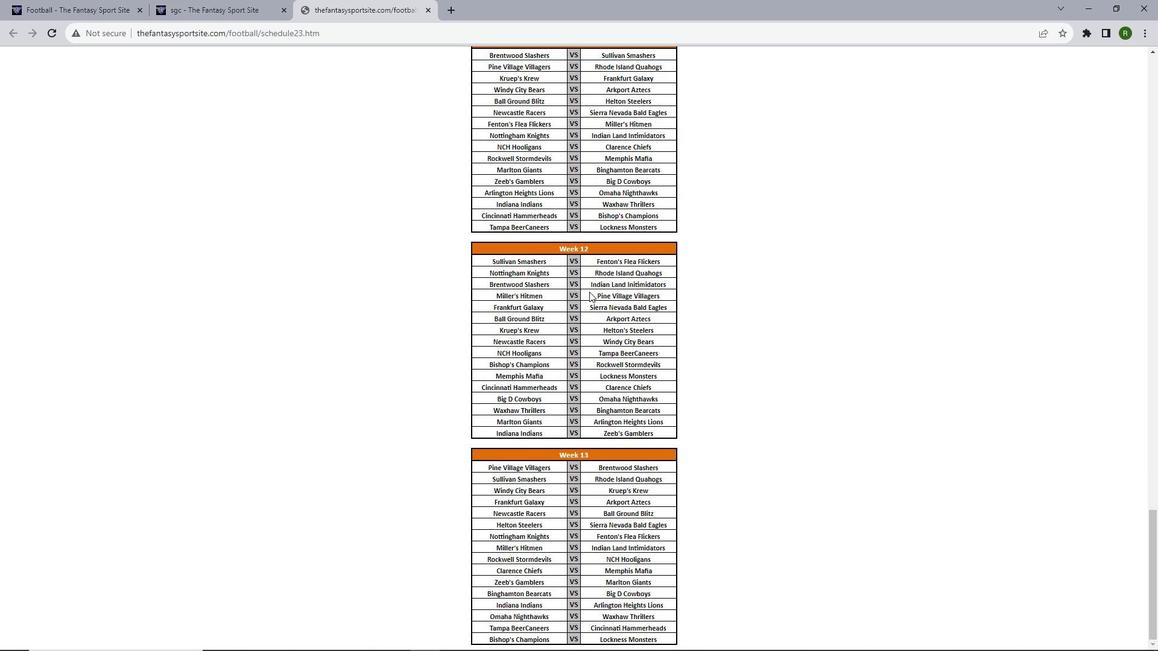 
Action: Mouse scrolled (589, 291) with delta (0, 0)
Screenshot: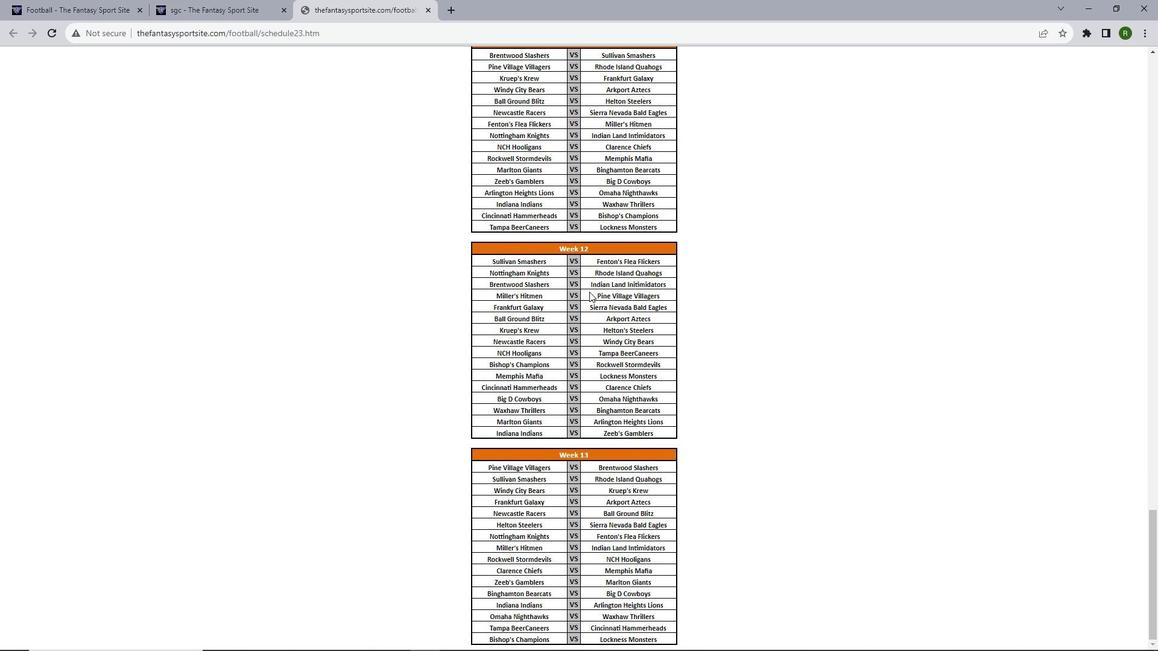 
Action: Mouse scrolled (589, 291) with delta (0, 0)
Screenshot: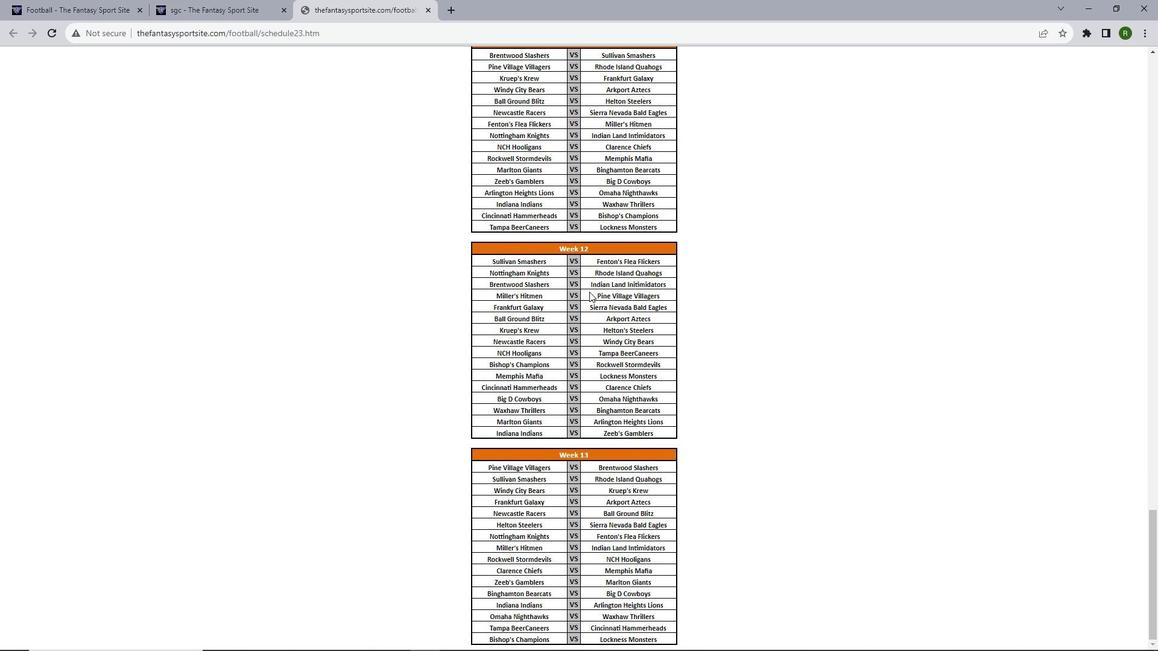 
Action: Mouse scrolled (589, 291) with delta (0, 0)
Screenshot: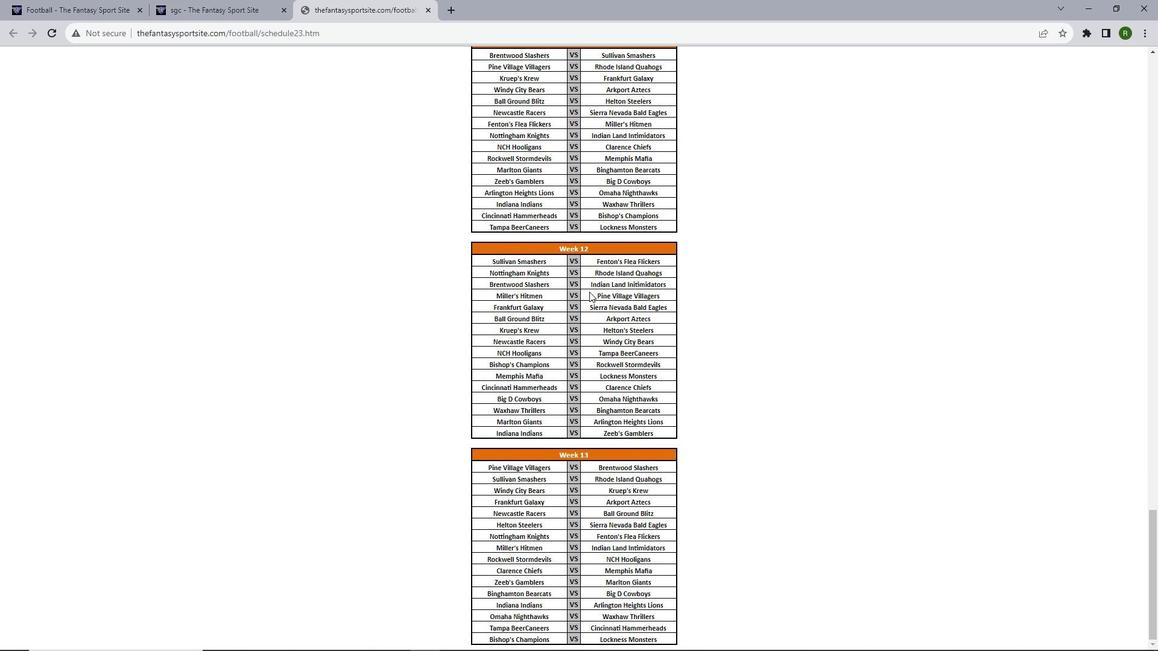 
Action: Mouse scrolled (589, 291) with delta (0, 0)
Screenshot: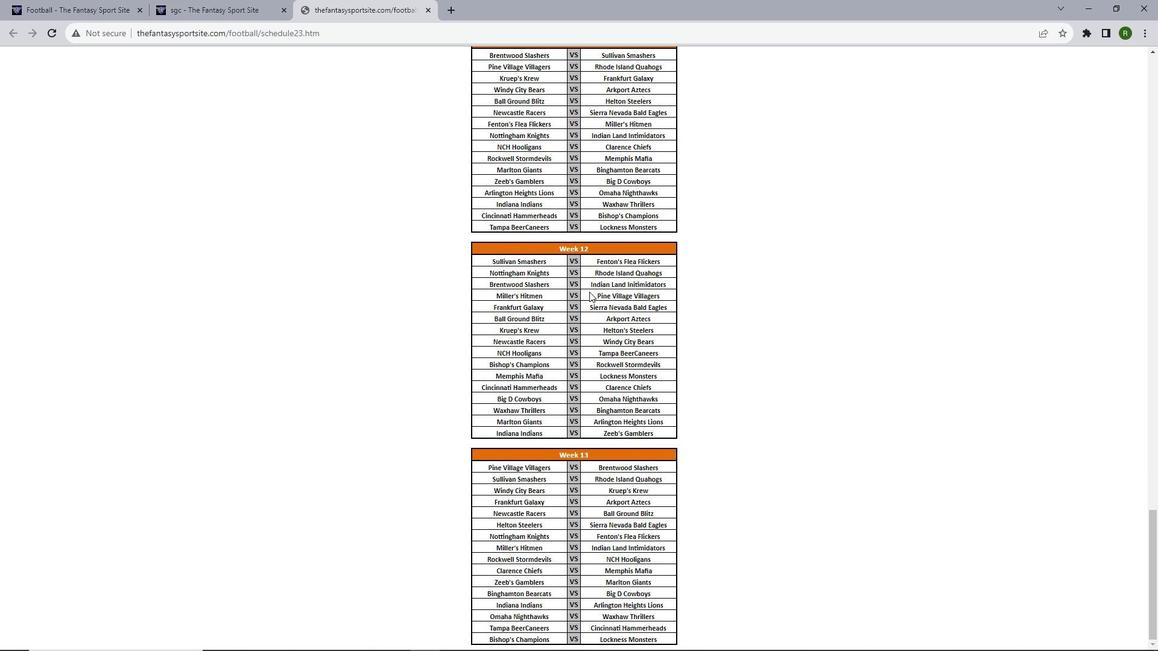 
Action: Mouse scrolled (589, 291) with delta (0, 0)
Screenshot: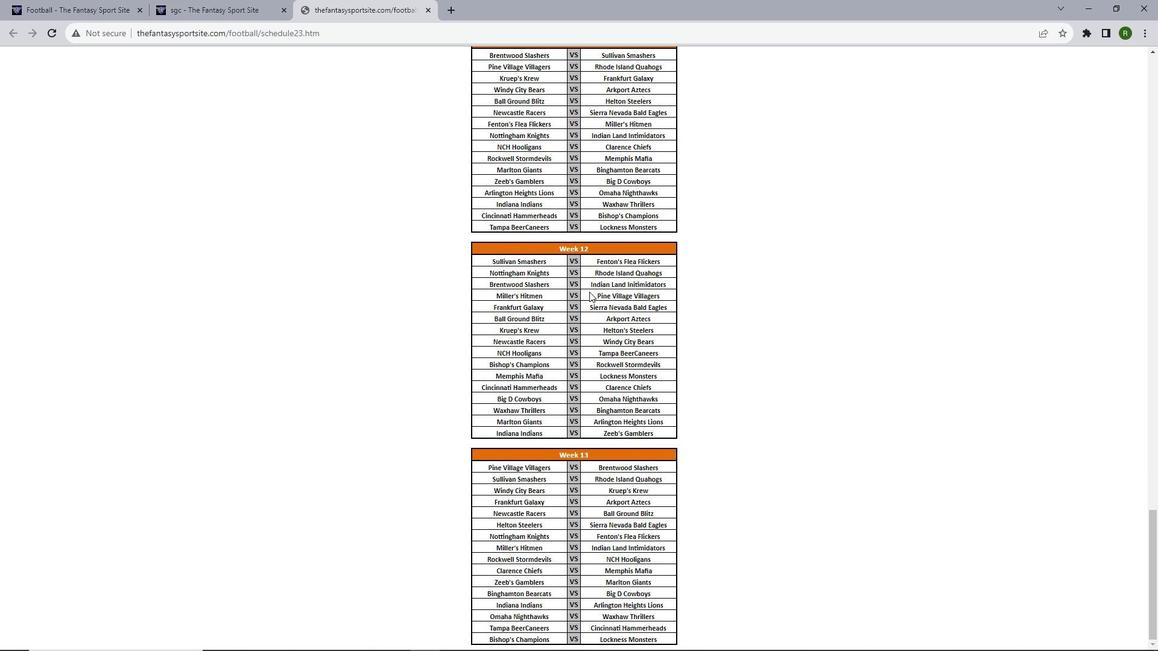 
